 Task: Find connections with filter location Torhout with filter topic #lawyerswith filter profile language Spanish with filter current company Sony Pictures Networks India with filter school MIT School of Distance Education with filter industry Sound Recording with filter service category Telecommunications with filter keywords title Customer Service
Action: Mouse moved to (603, 112)
Screenshot: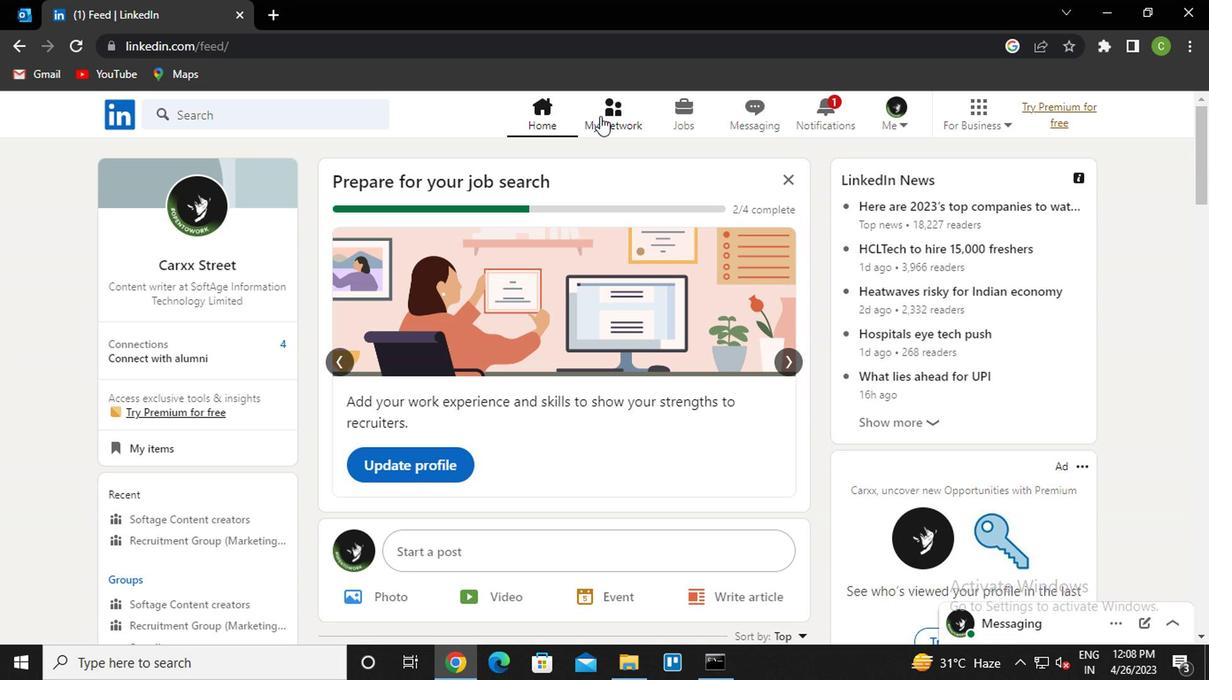 
Action: Mouse pressed left at (603, 112)
Screenshot: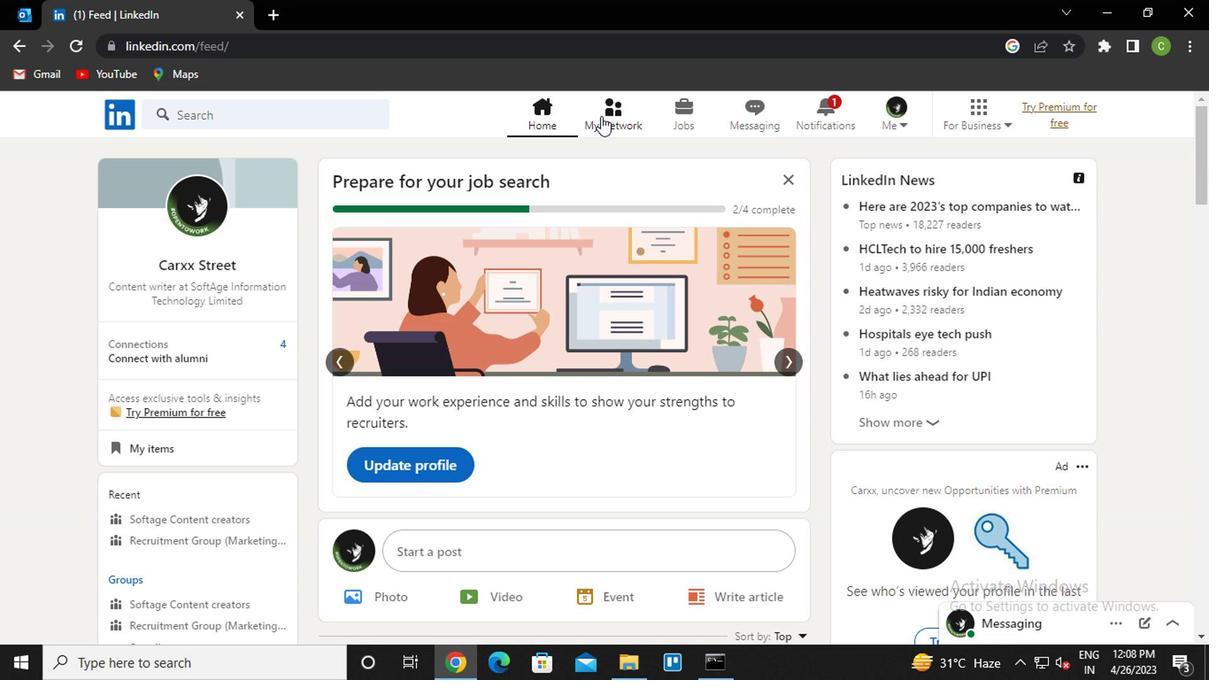 
Action: Mouse moved to (280, 220)
Screenshot: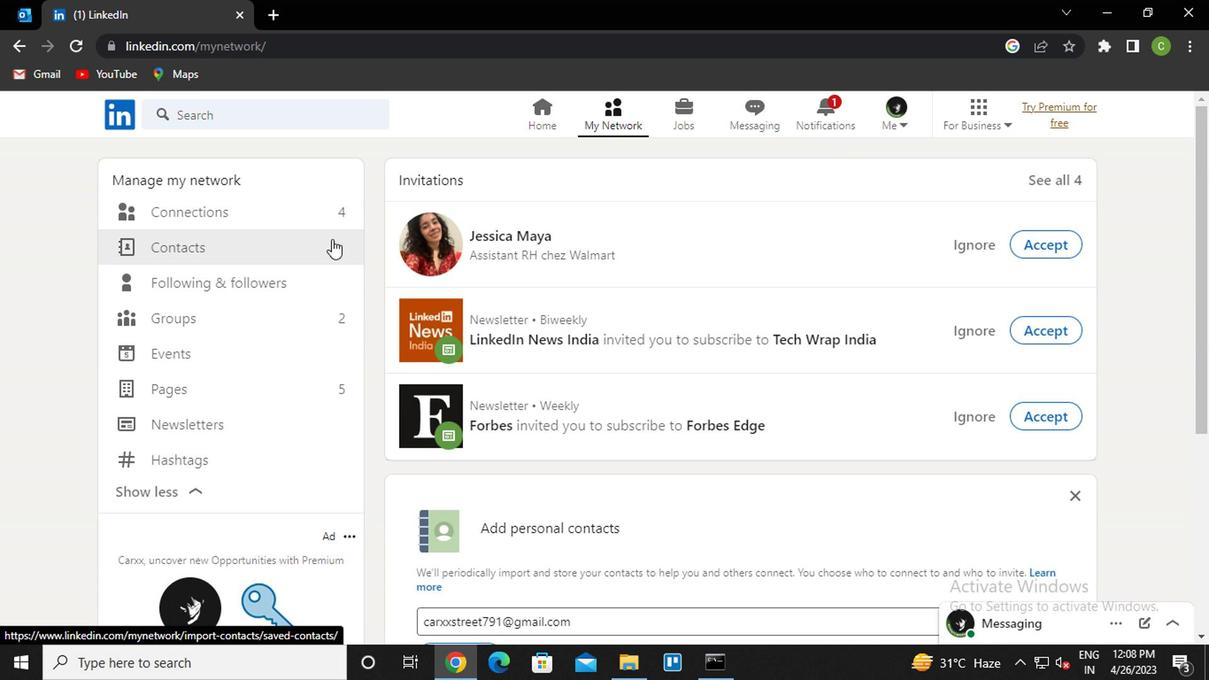 
Action: Mouse pressed left at (280, 220)
Screenshot: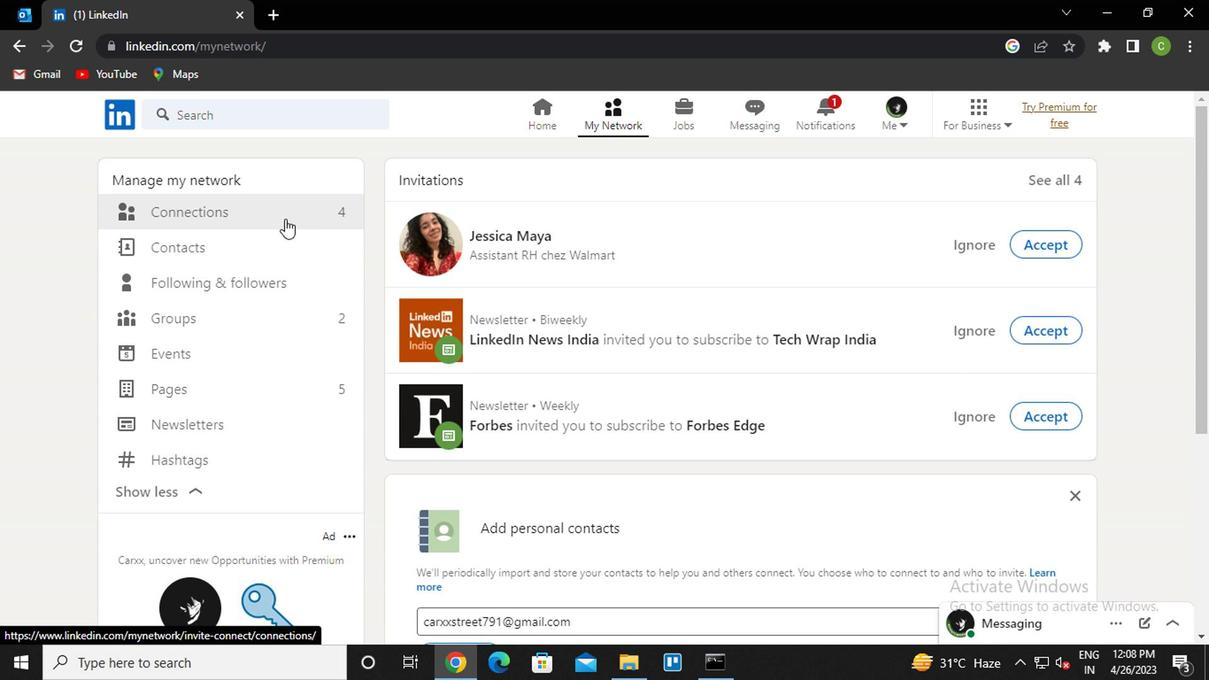 
Action: Mouse moved to (737, 221)
Screenshot: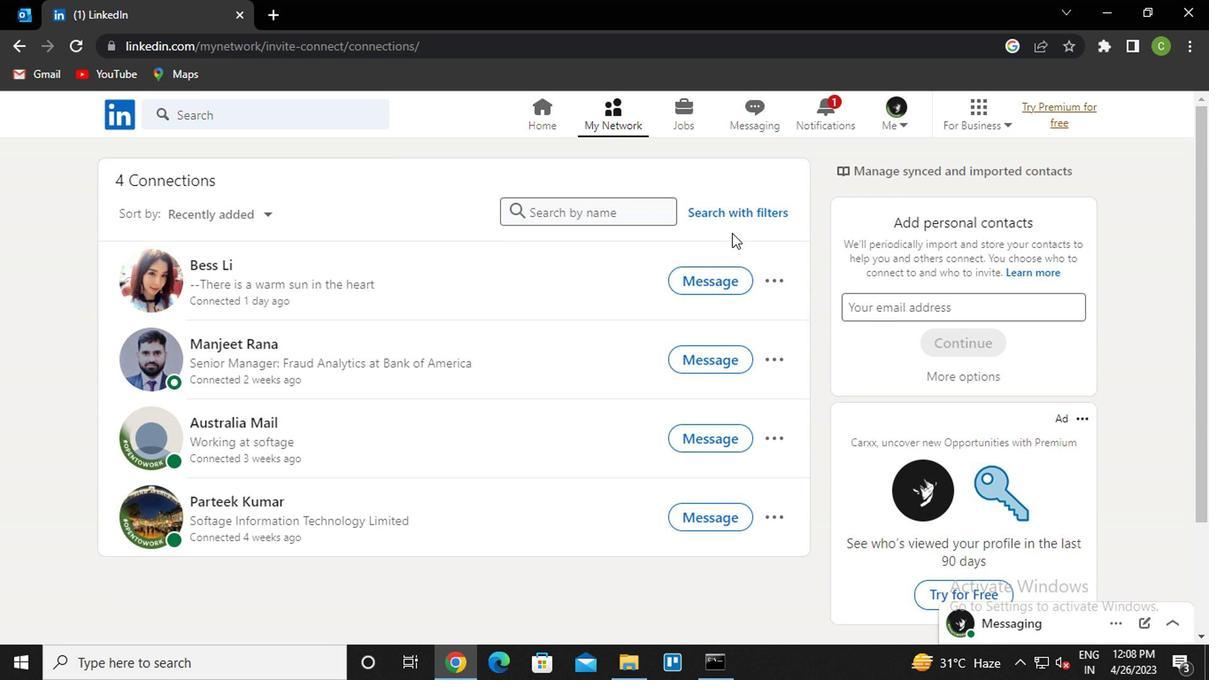 
Action: Mouse pressed left at (737, 221)
Screenshot: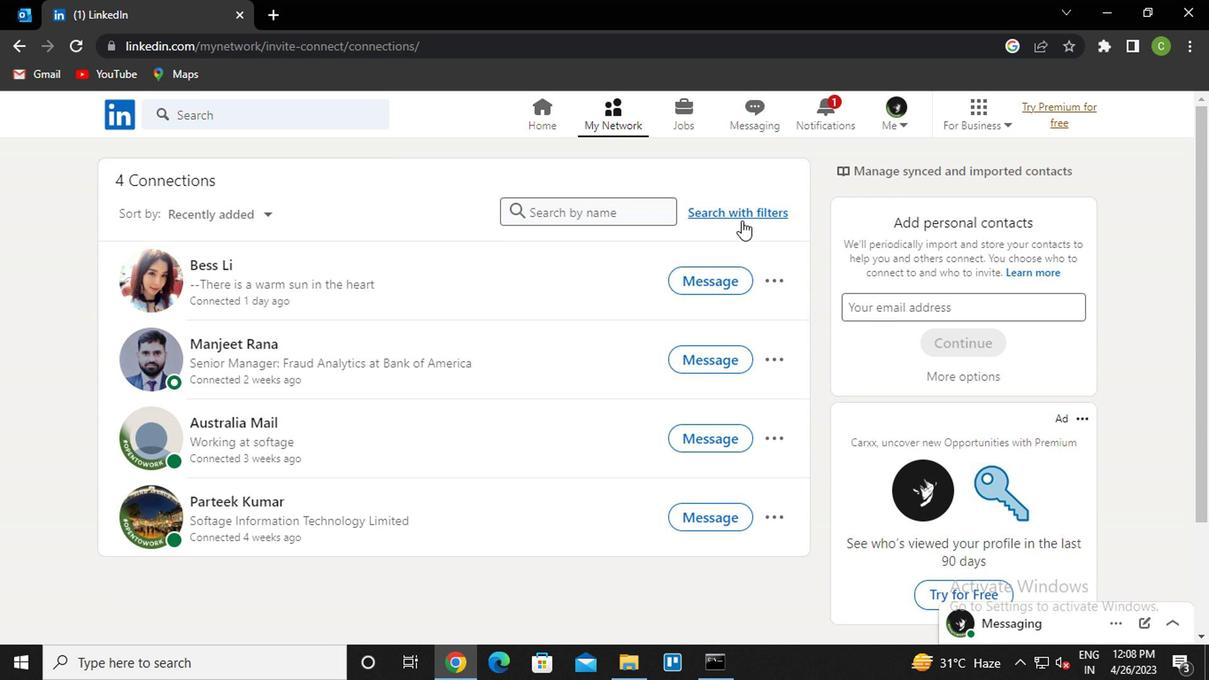 
Action: Mouse moved to (592, 170)
Screenshot: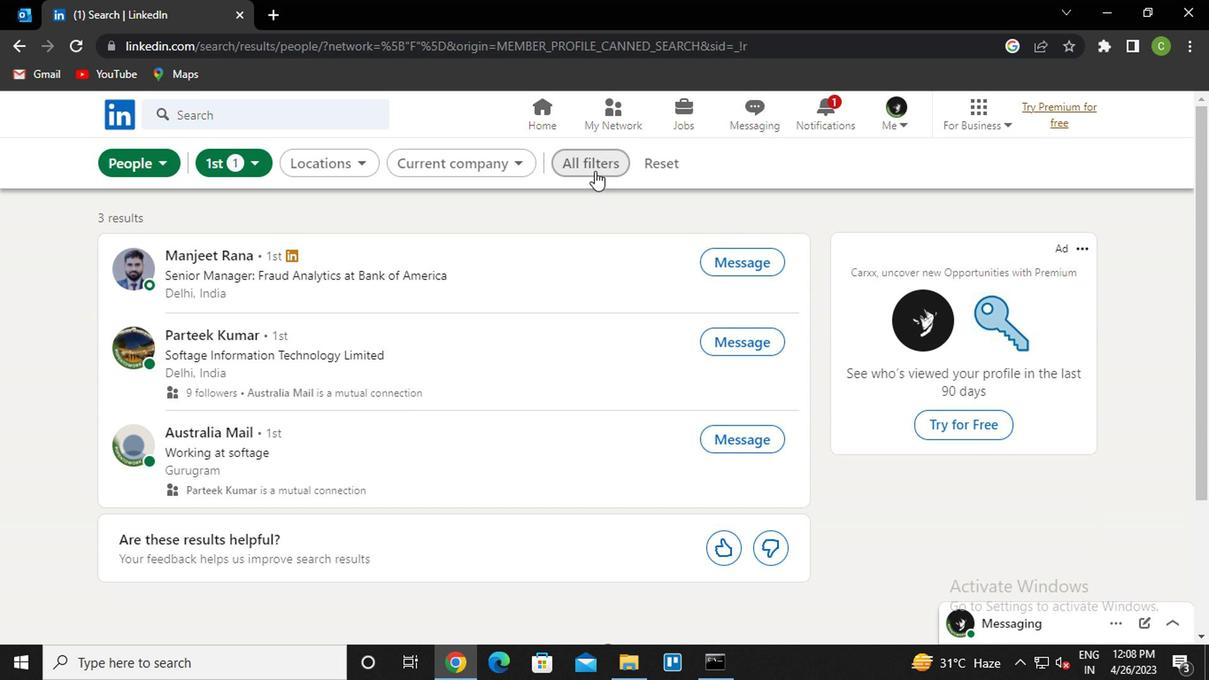 
Action: Mouse pressed left at (592, 170)
Screenshot: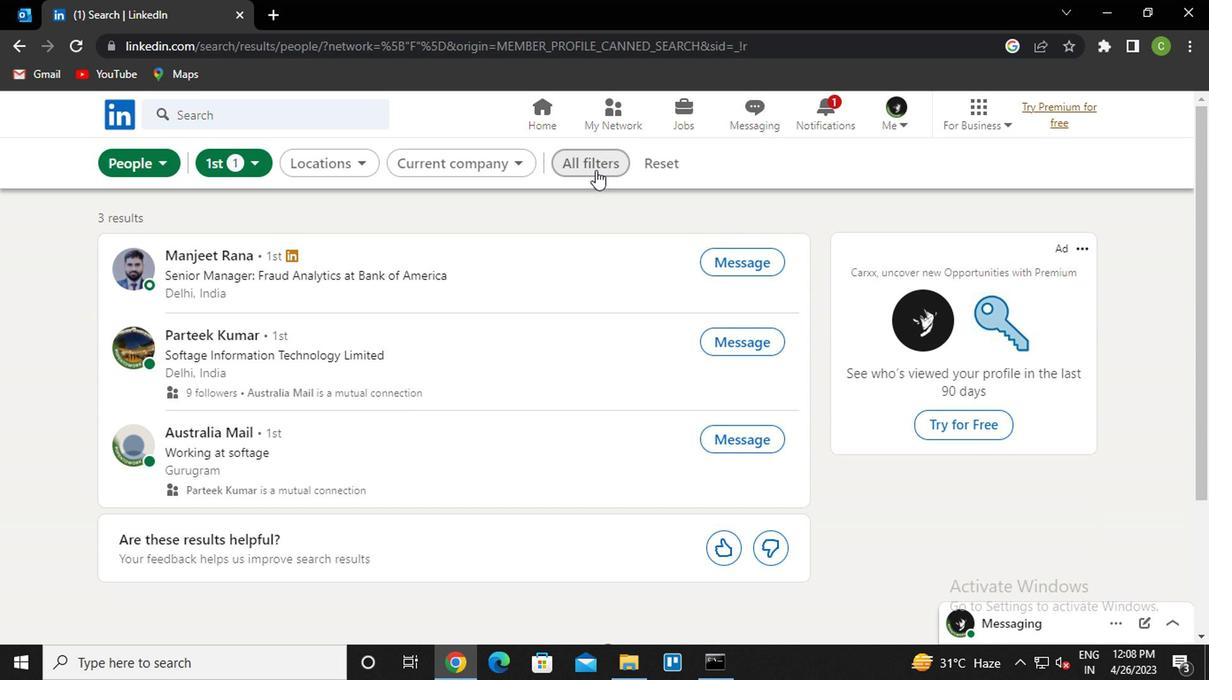 
Action: Mouse moved to (944, 371)
Screenshot: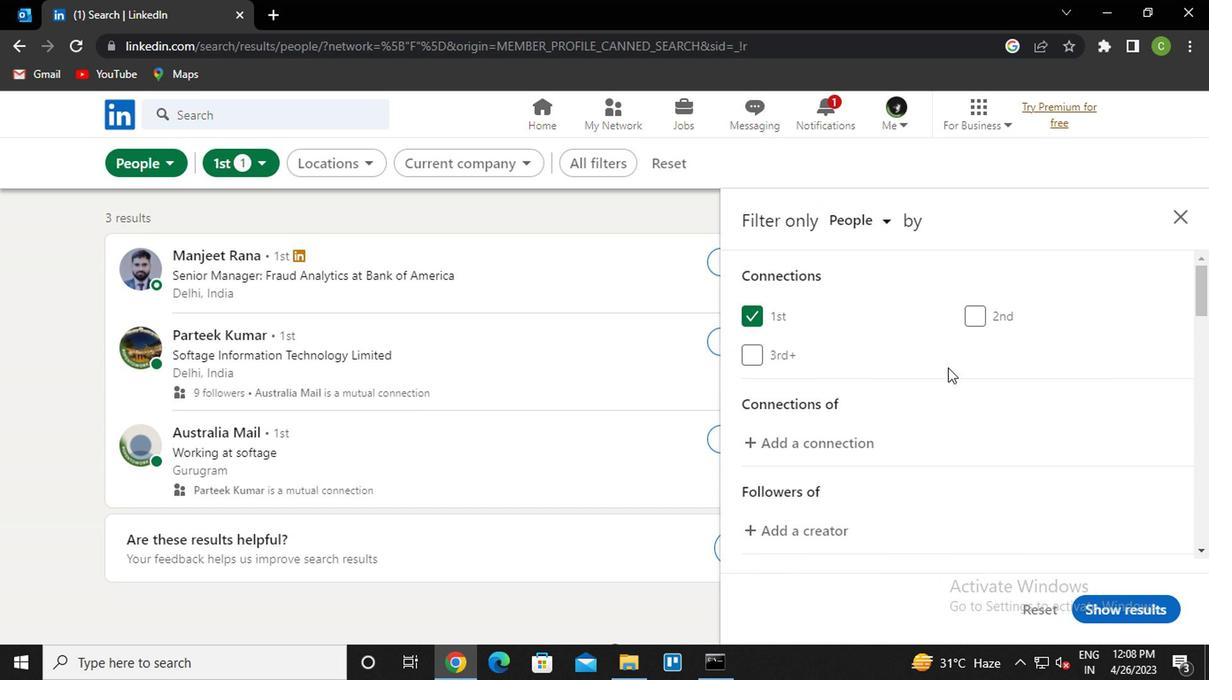 
Action: Mouse scrolled (944, 370) with delta (0, 0)
Screenshot: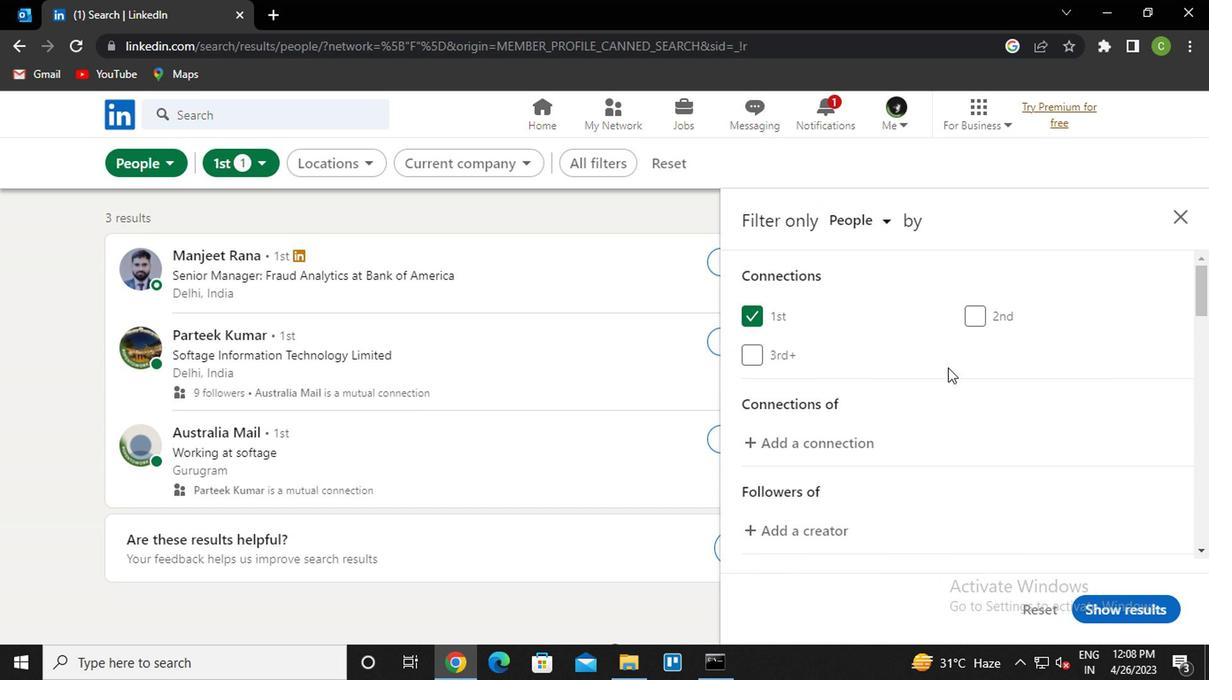 
Action: Mouse scrolled (944, 370) with delta (0, 0)
Screenshot: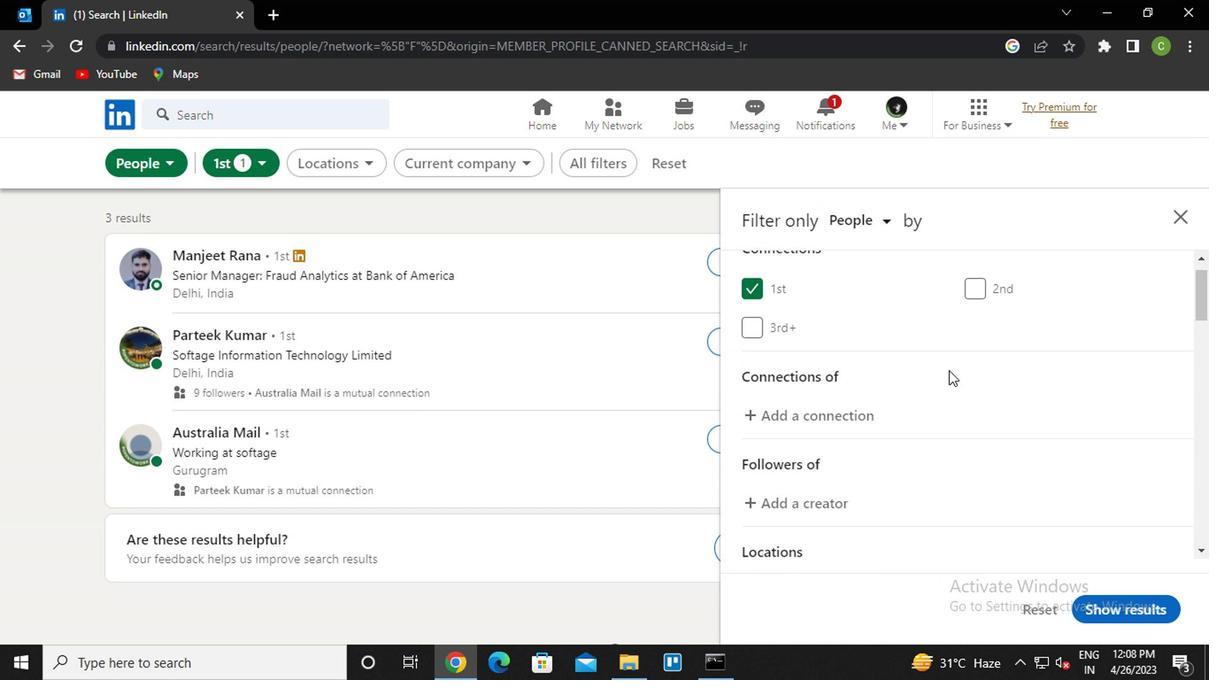
Action: Mouse moved to (1017, 519)
Screenshot: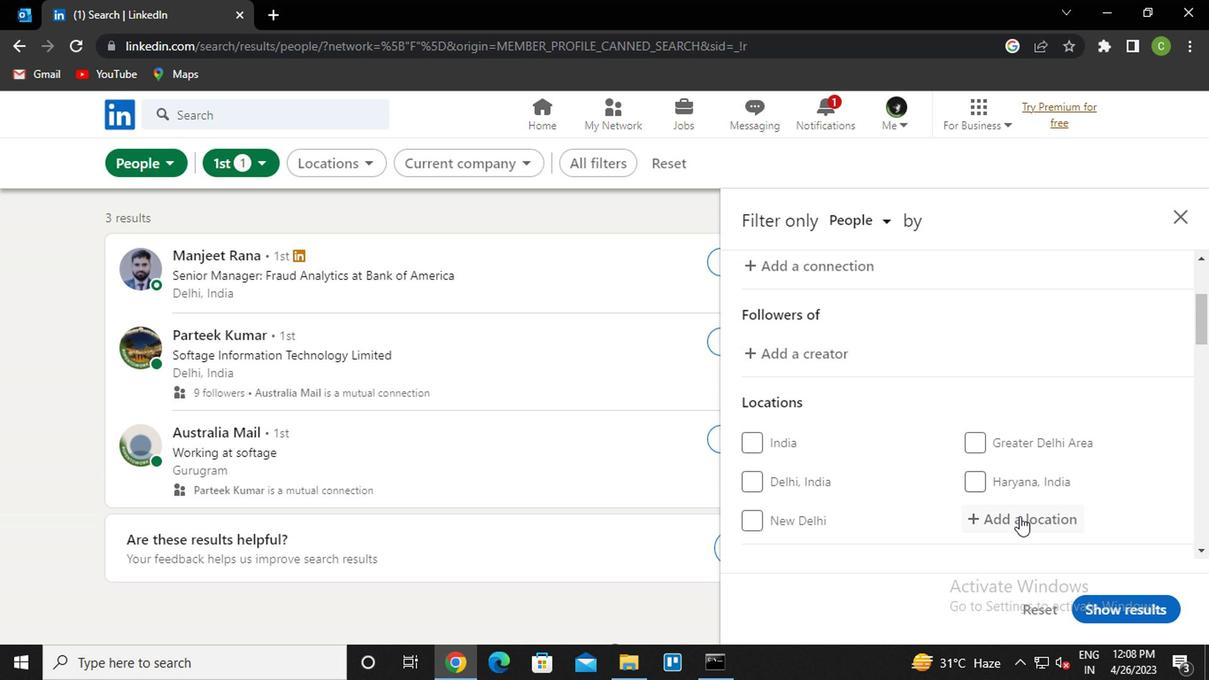 
Action: Mouse pressed left at (1017, 519)
Screenshot: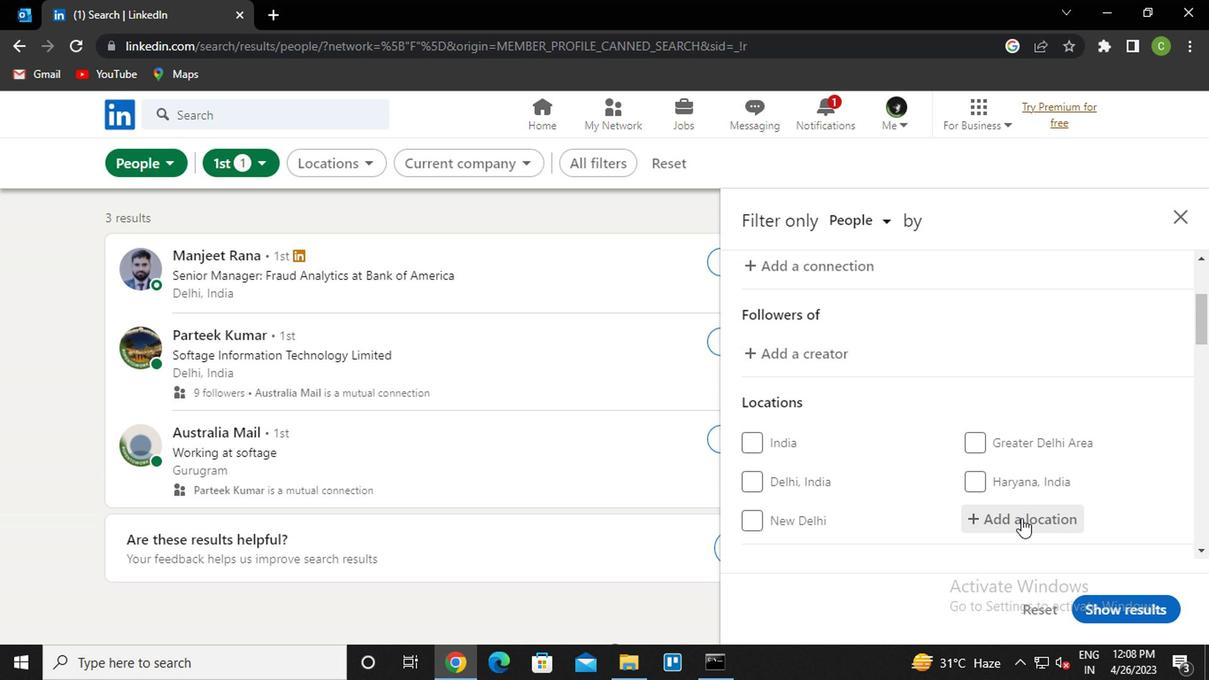 
Action: Key pressed <Key.caps_lock>t<Key.caps_lock>orhout<Key.down><Key.enter>
Screenshot: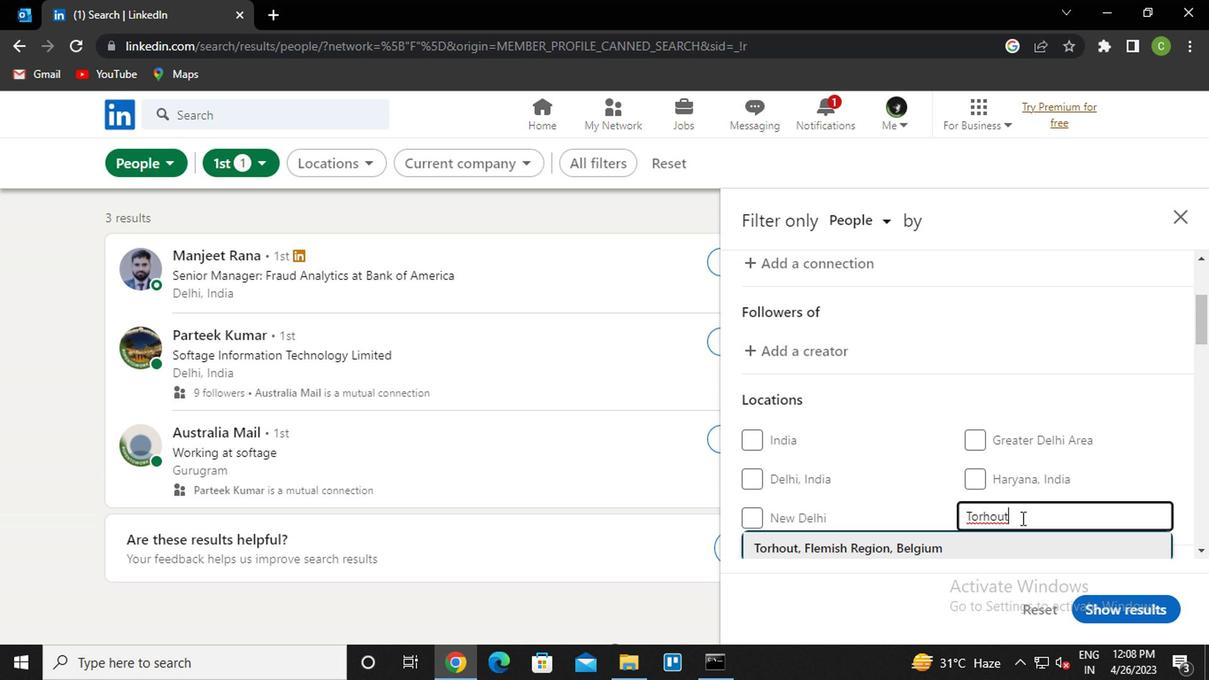 
Action: Mouse moved to (1015, 523)
Screenshot: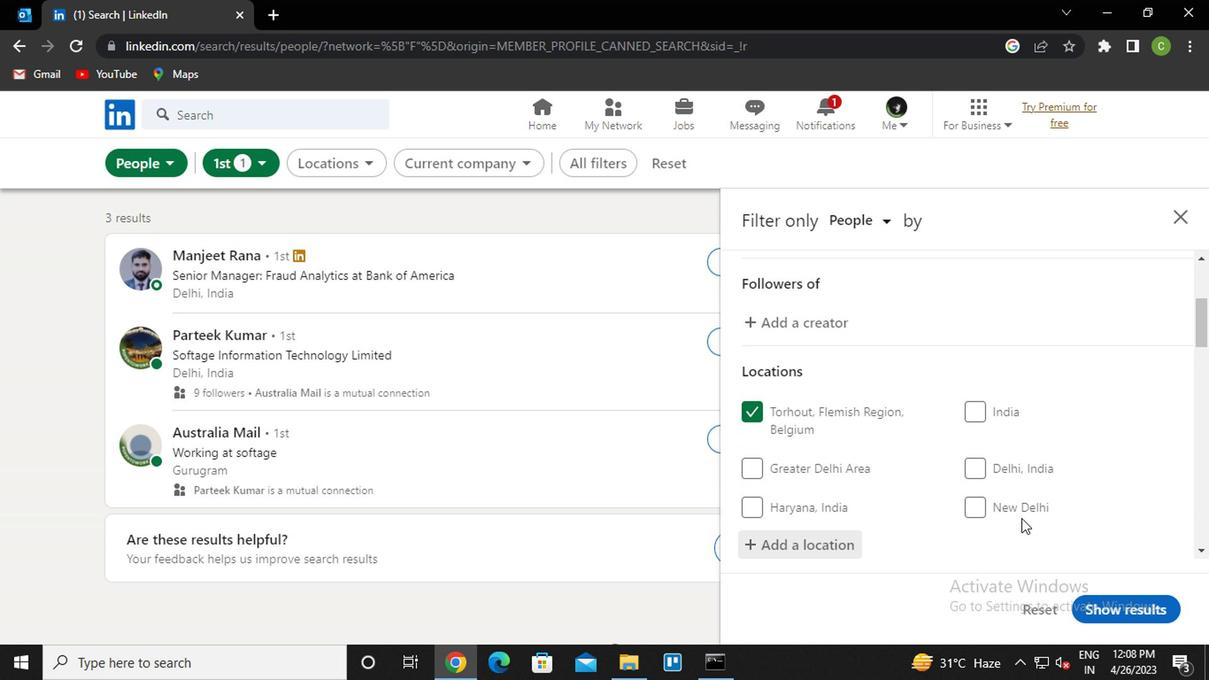 
Action: Mouse scrolled (1015, 523) with delta (0, 0)
Screenshot: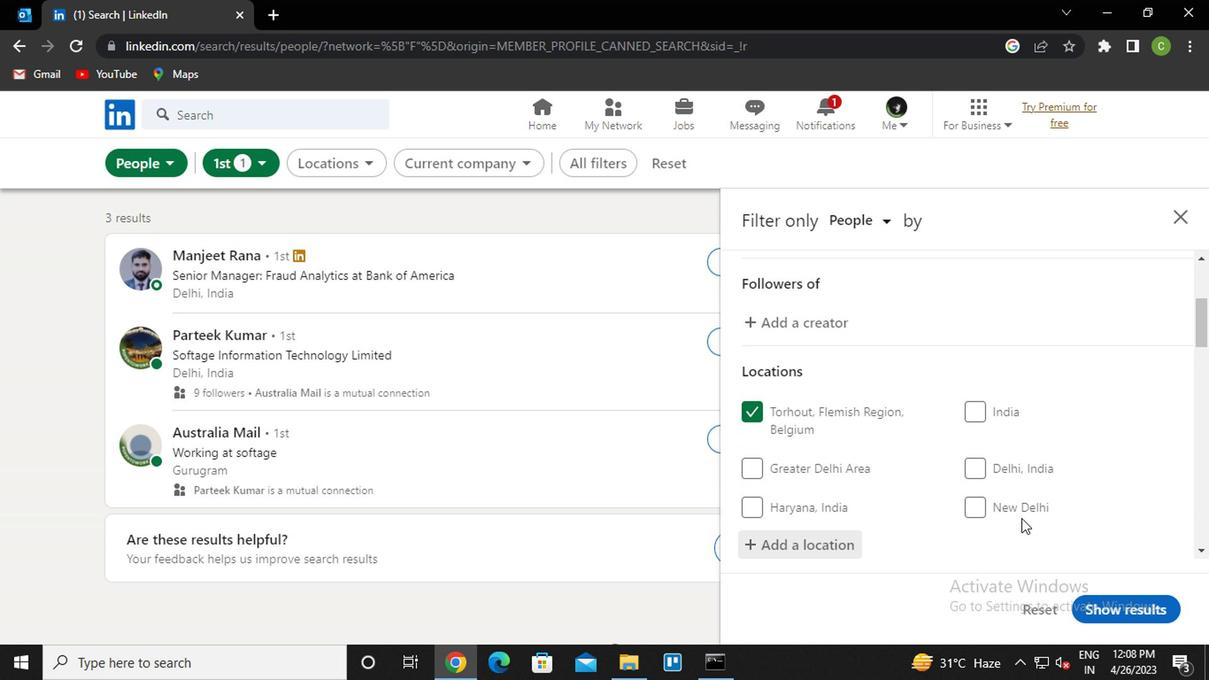 
Action: Mouse moved to (1010, 525)
Screenshot: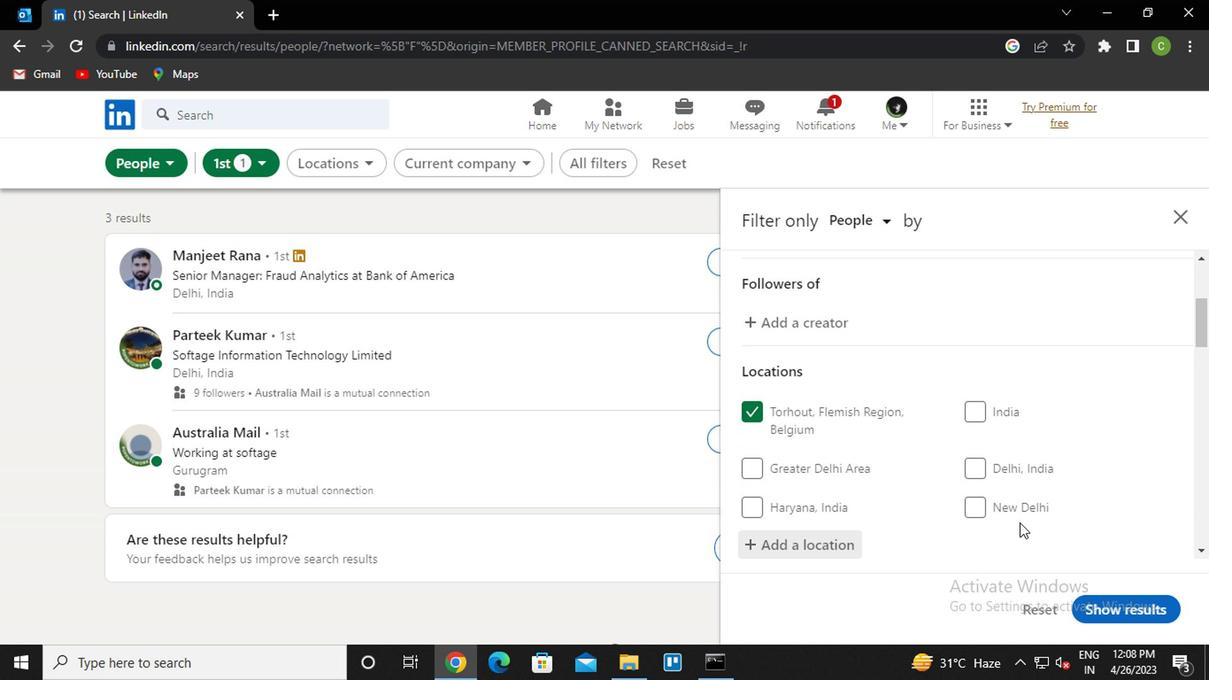 
Action: Mouse scrolled (1010, 525) with delta (0, 0)
Screenshot: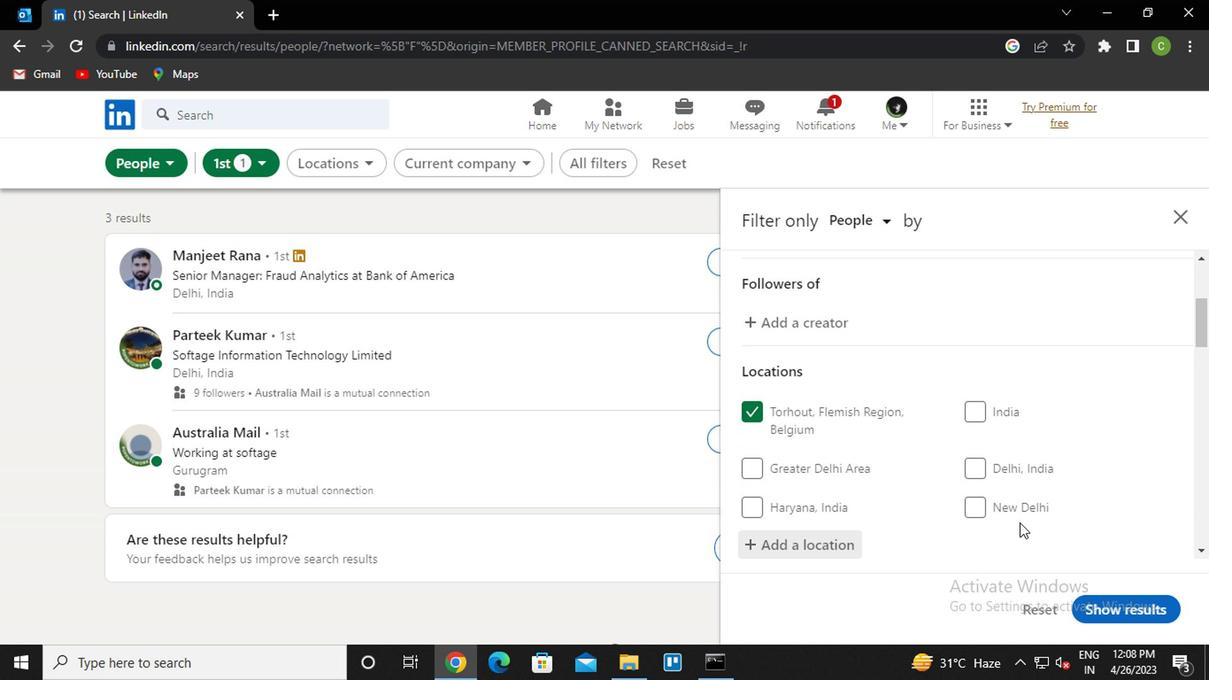 
Action: Mouse moved to (942, 487)
Screenshot: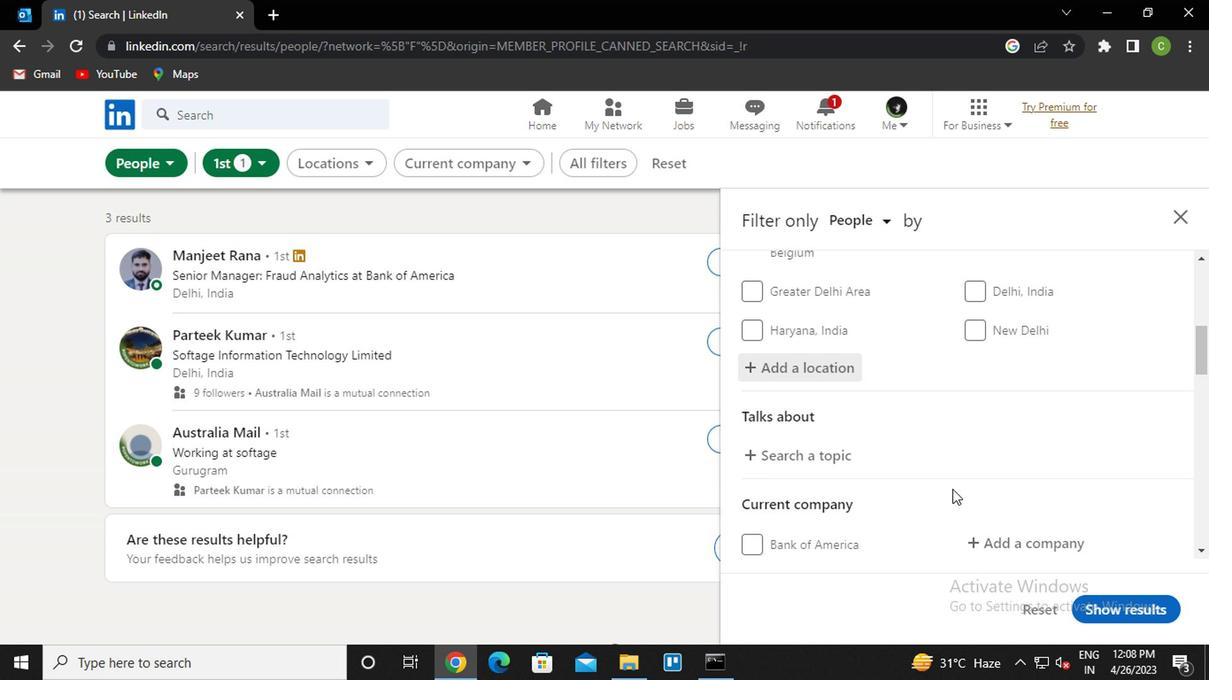 
Action: Mouse scrolled (942, 486) with delta (0, 0)
Screenshot: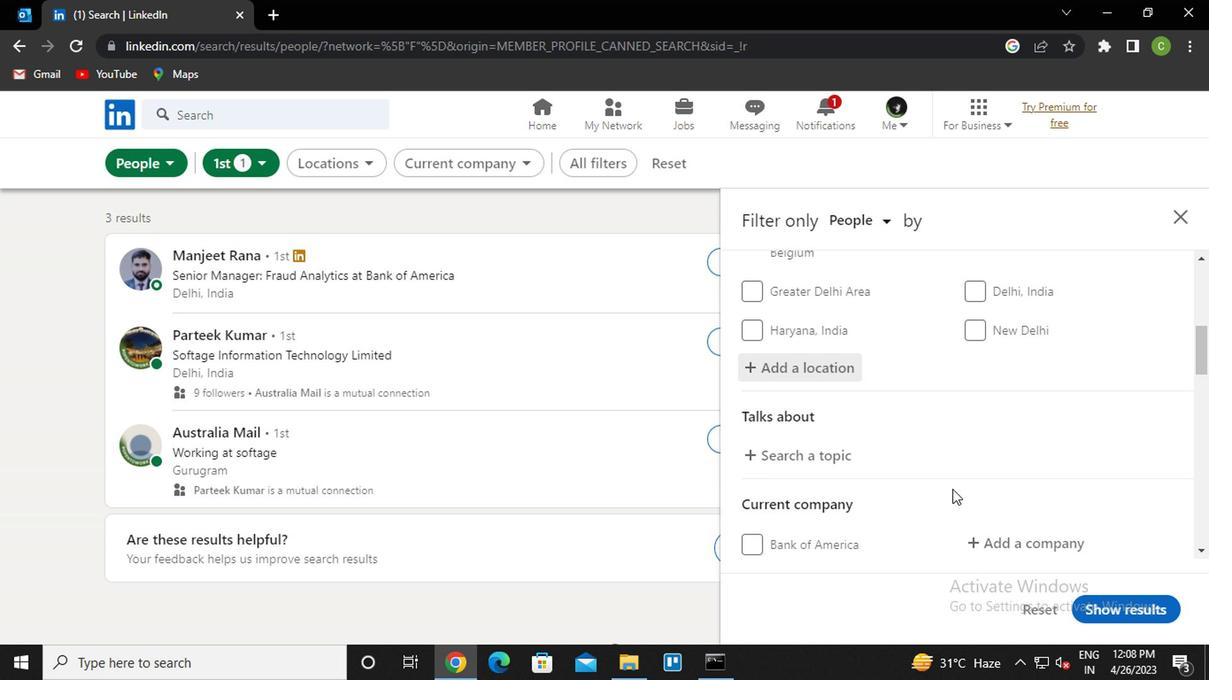 
Action: Mouse moved to (789, 371)
Screenshot: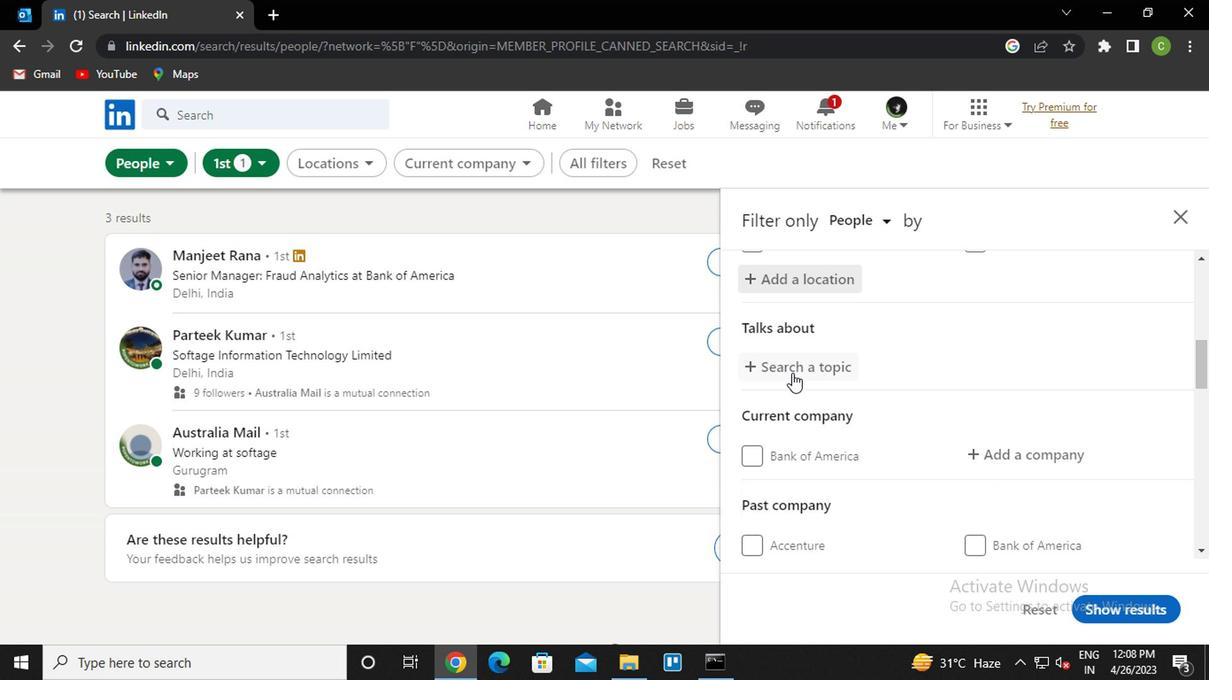 
Action: Mouse pressed left at (789, 371)
Screenshot: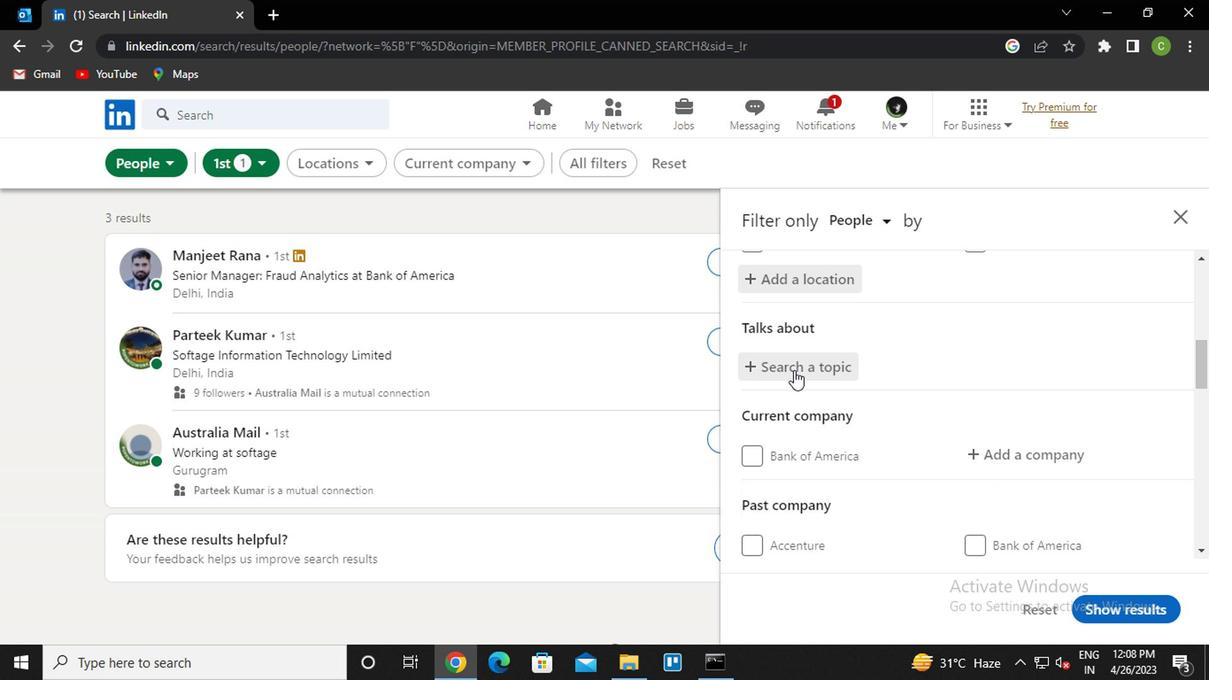 
Action: Key pressed <Key.caps_lock>l<Key.caps_lock>awyers<Key.down><Key.enter>
Screenshot: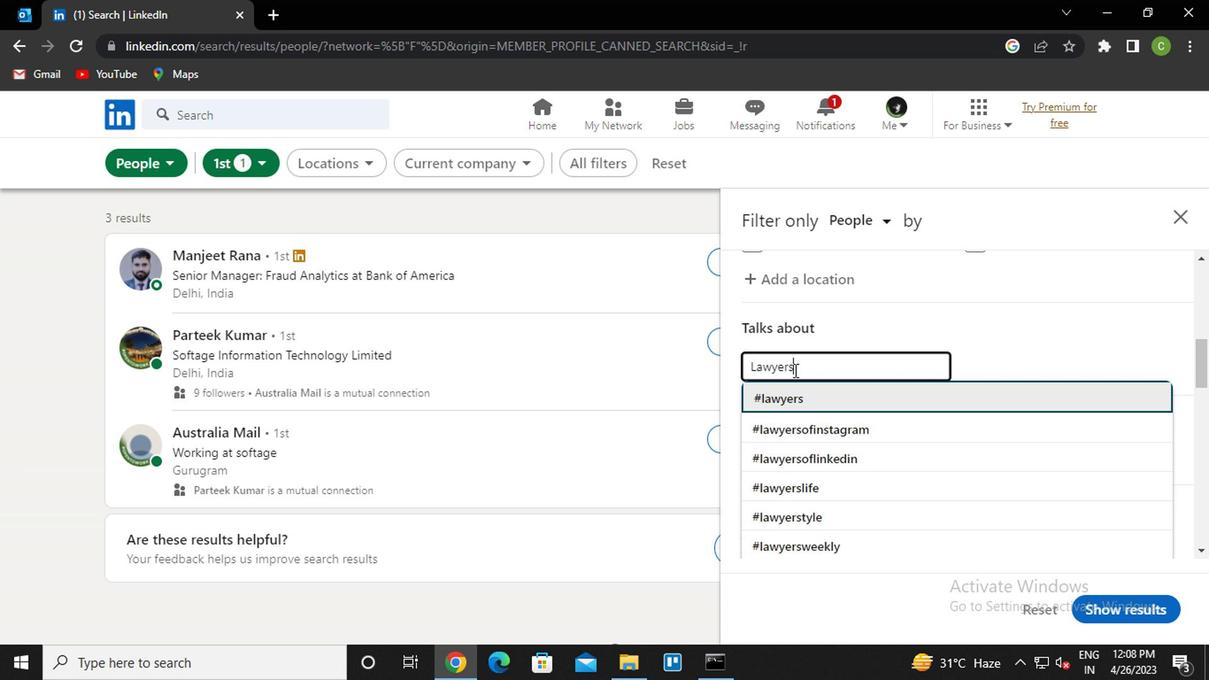 
Action: Mouse moved to (1034, 336)
Screenshot: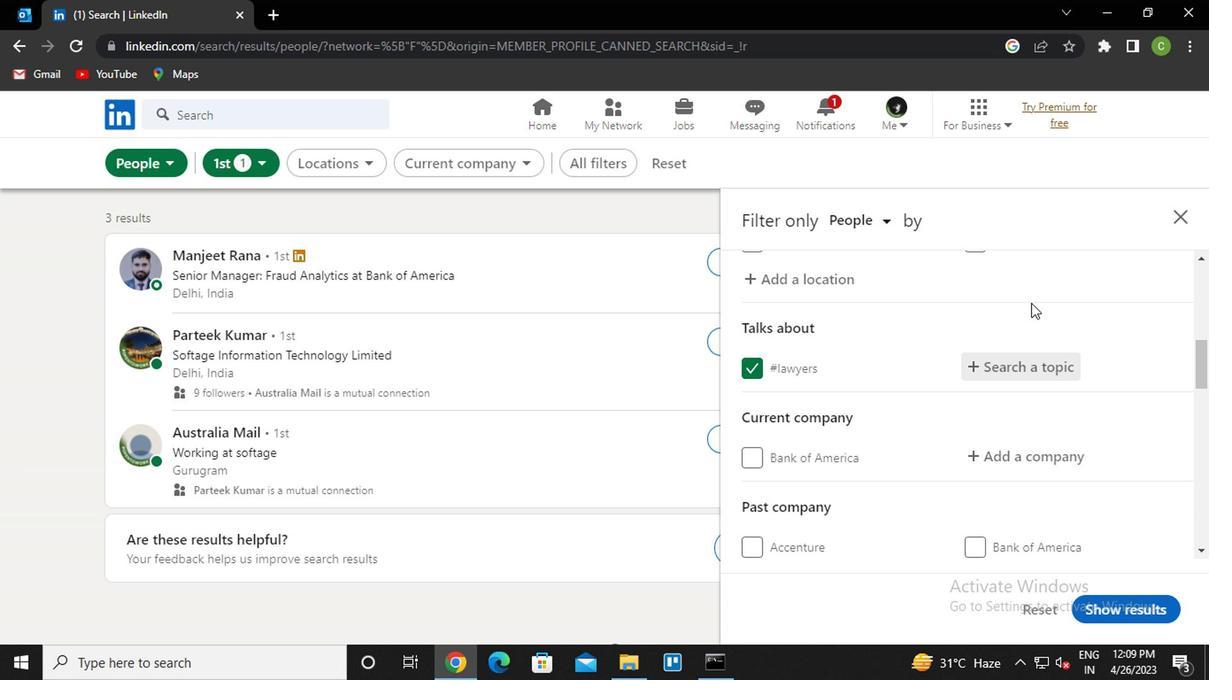 
Action: Mouse scrolled (1034, 336) with delta (0, 0)
Screenshot: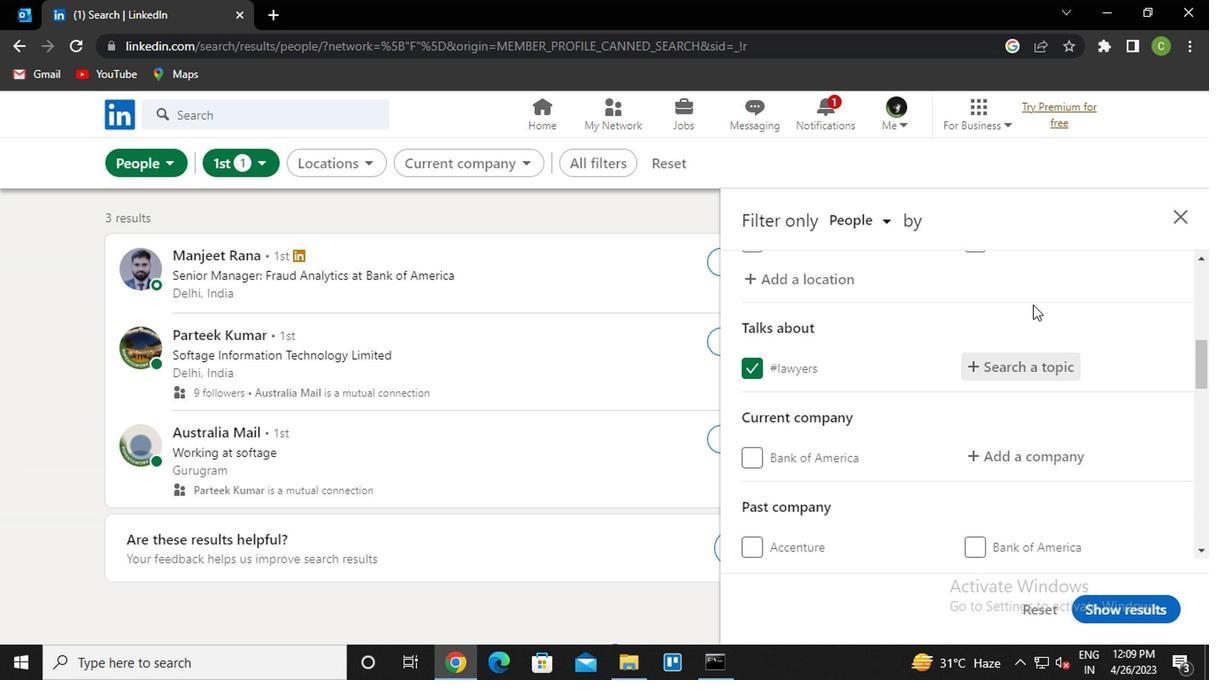 
Action: Mouse moved to (1024, 372)
Screenshot: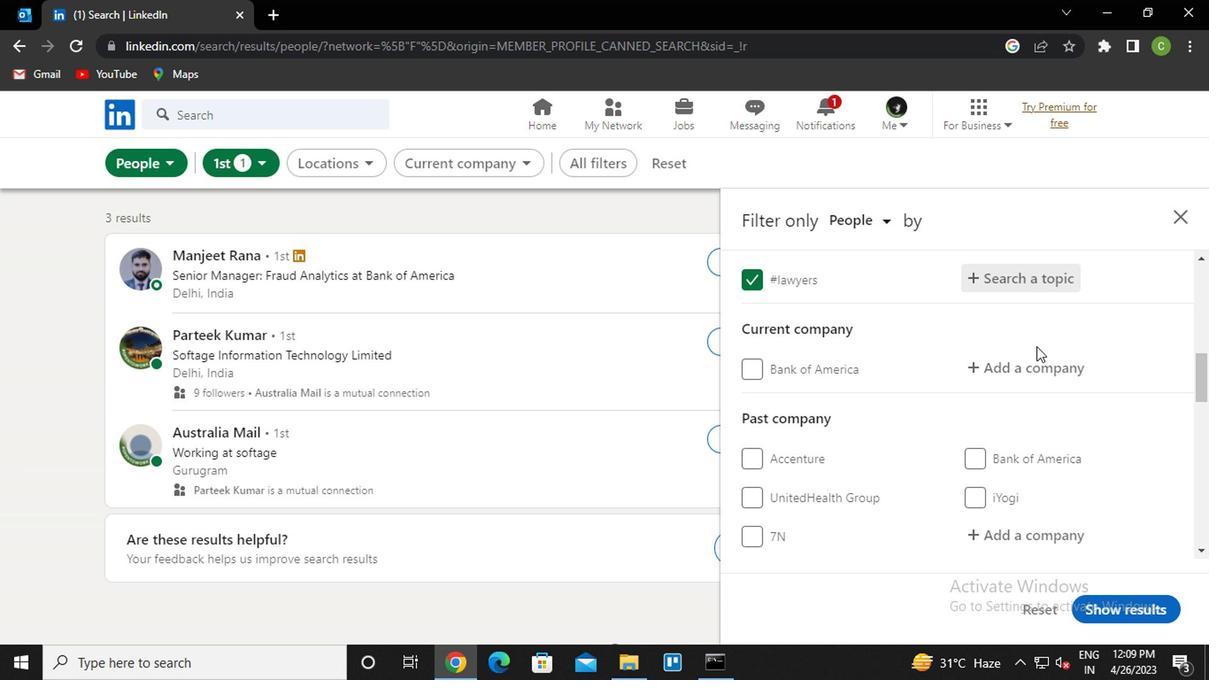 
Action: Mouse pressed left at (1024, 372)
Screenshot: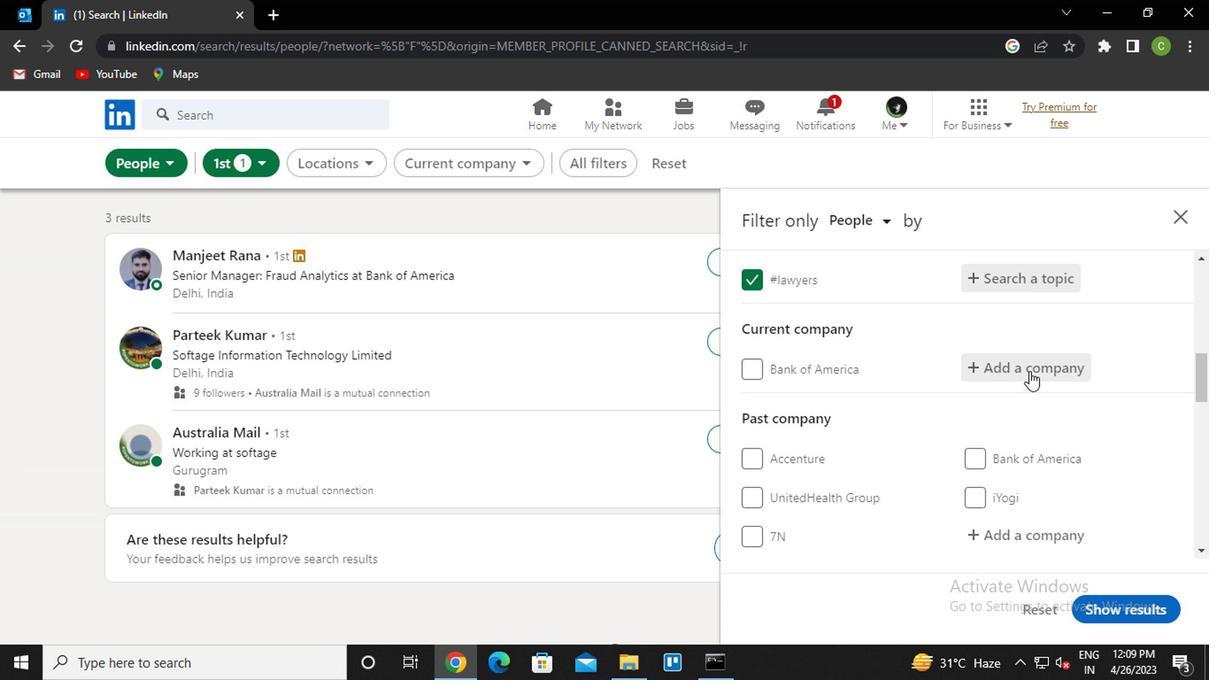 
Action: Key pressed <Key.caps_lock>s<Key.caps_lock>ony<Key.space><Key.caps_lock>p<Key.caps_lock>ic<Key.down><Key.down><Key.enter>
Screenshot: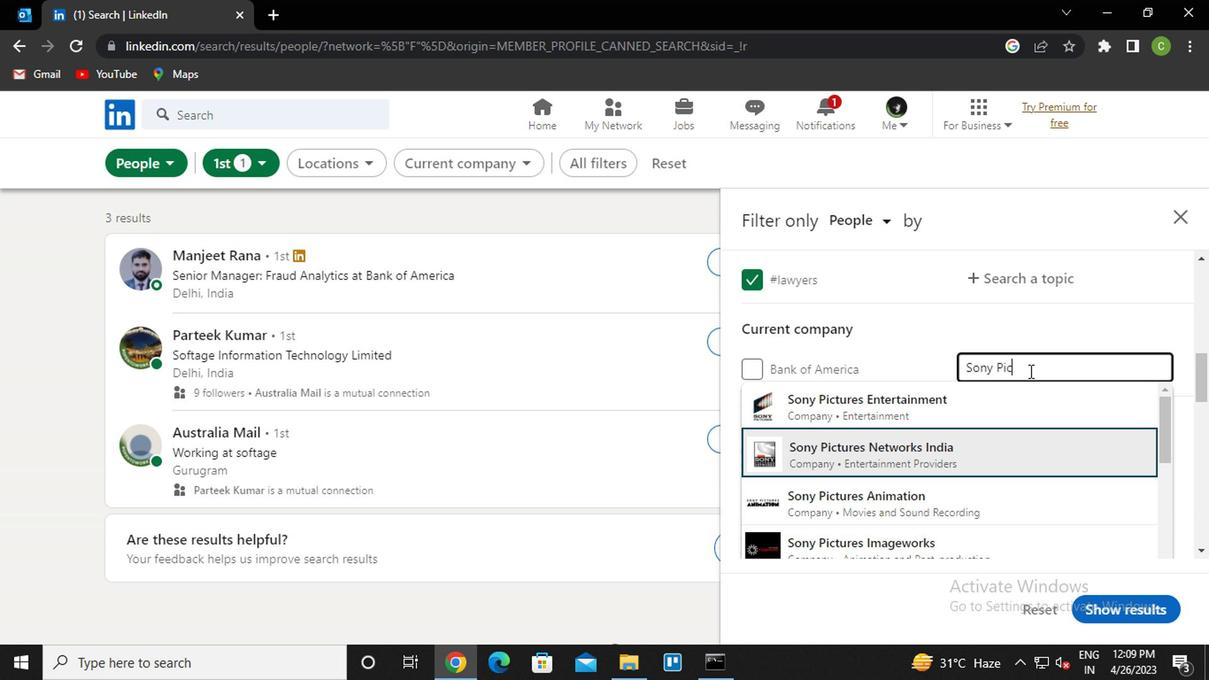 
Action: Mouse moved to (1064, 405)
Screenshot: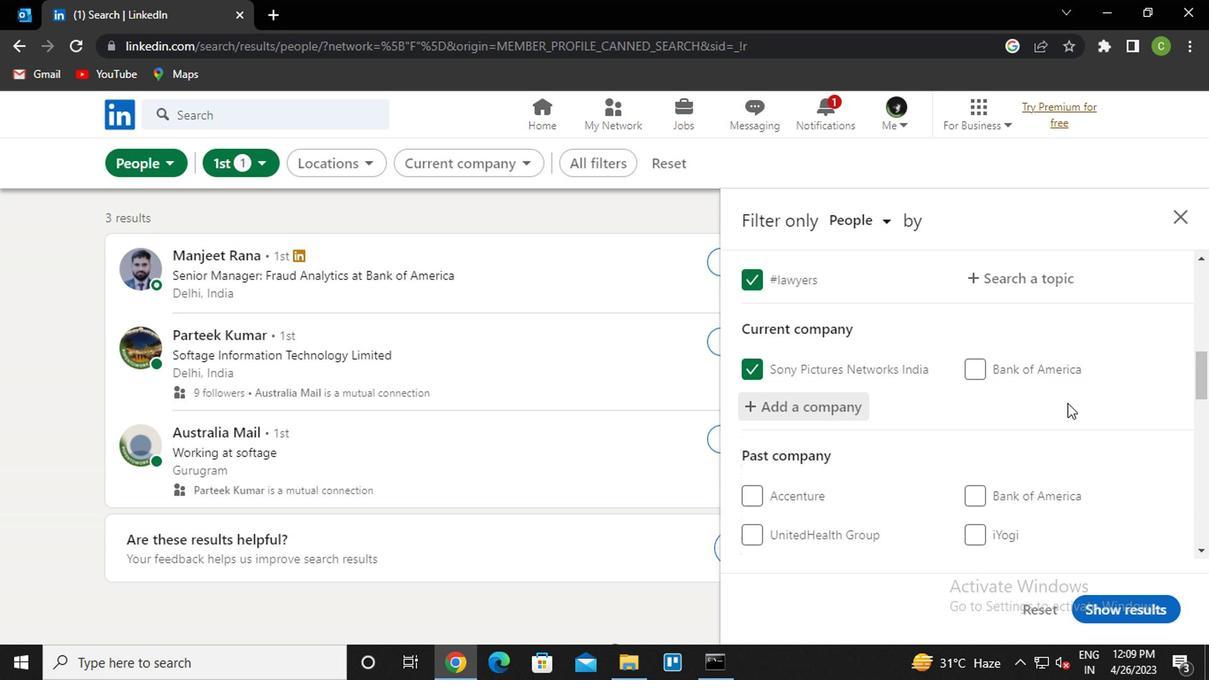 
Action: Mouse scrolled (1064, 404) with delta (0, -1)
Screenshot: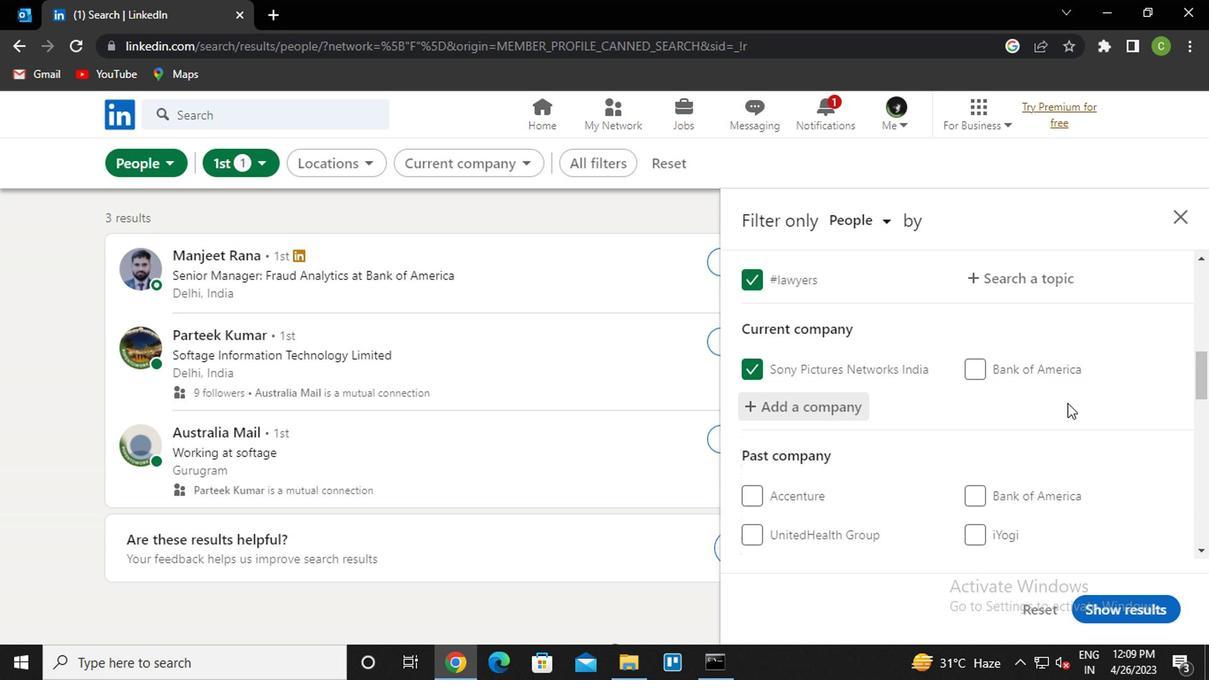 
Action: Mouse scrolled (1064, 404) with delta (0, -1)
Screenshot: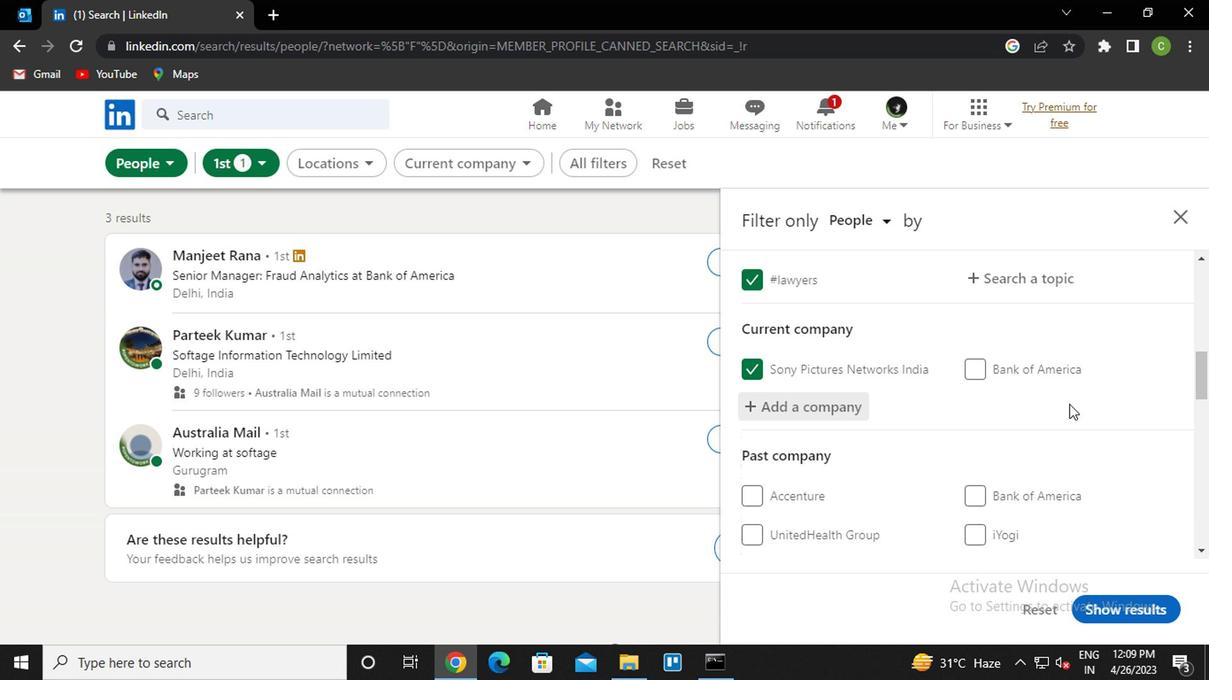 
Action: Mouse moved to (1064, 406)
Screenshot: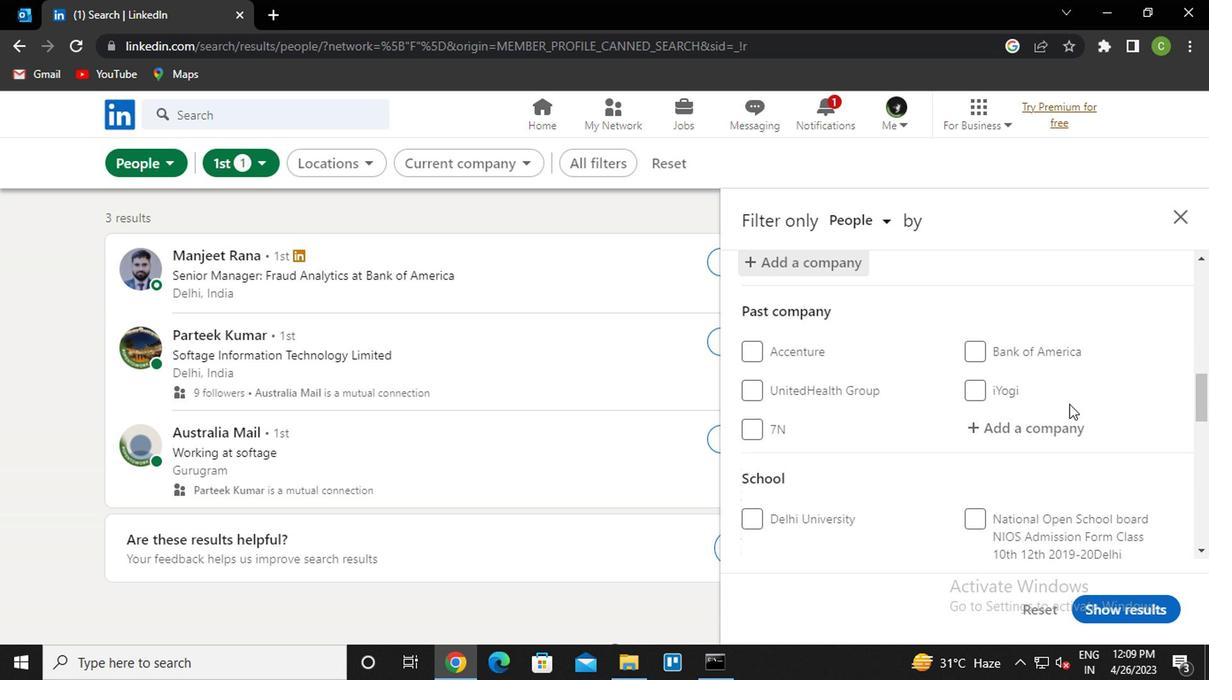 
Action: Mouse scrolled (1064, 405) with delta (0, 0)
Screenshot: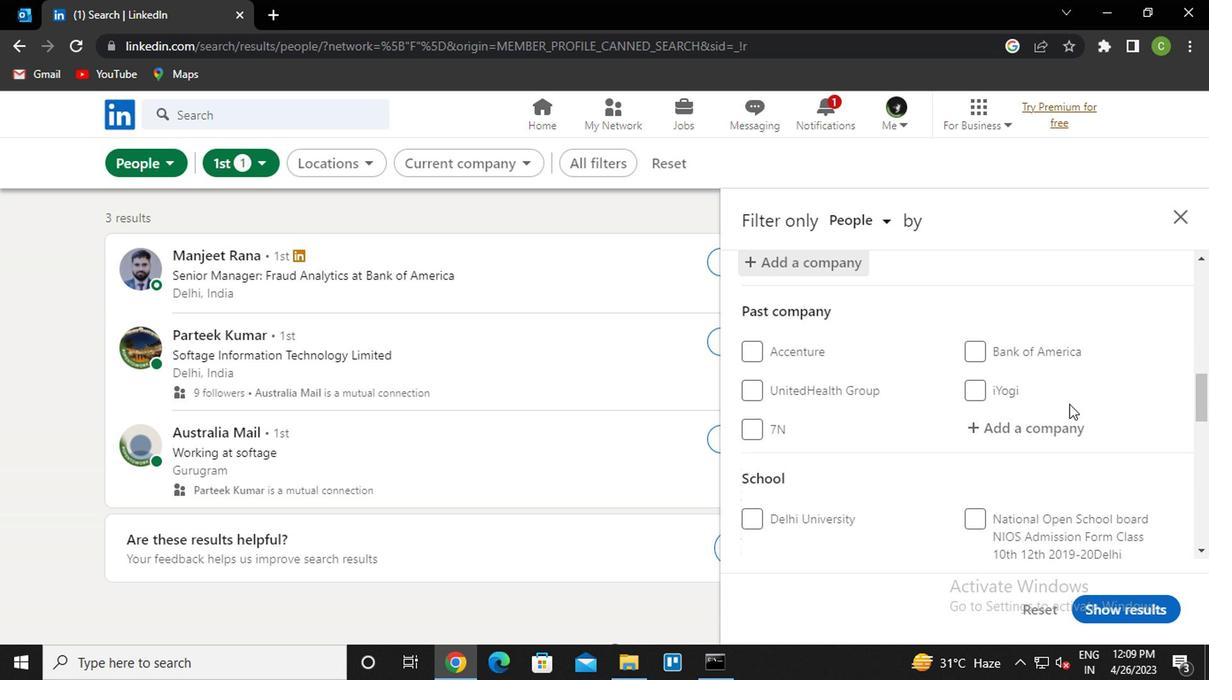 
Action: Mouse moved to (893, 512)
Screenshot: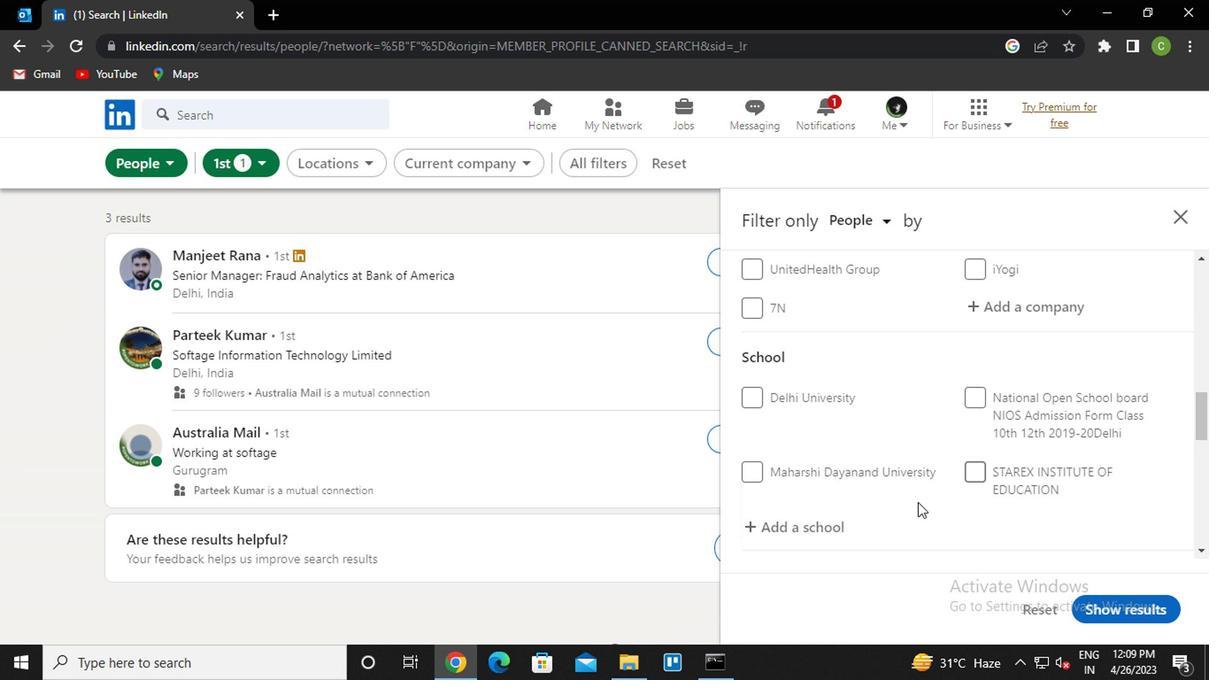 
Action: Mouse scrolled (893, 511) with delta (0, -1)
Screenshot: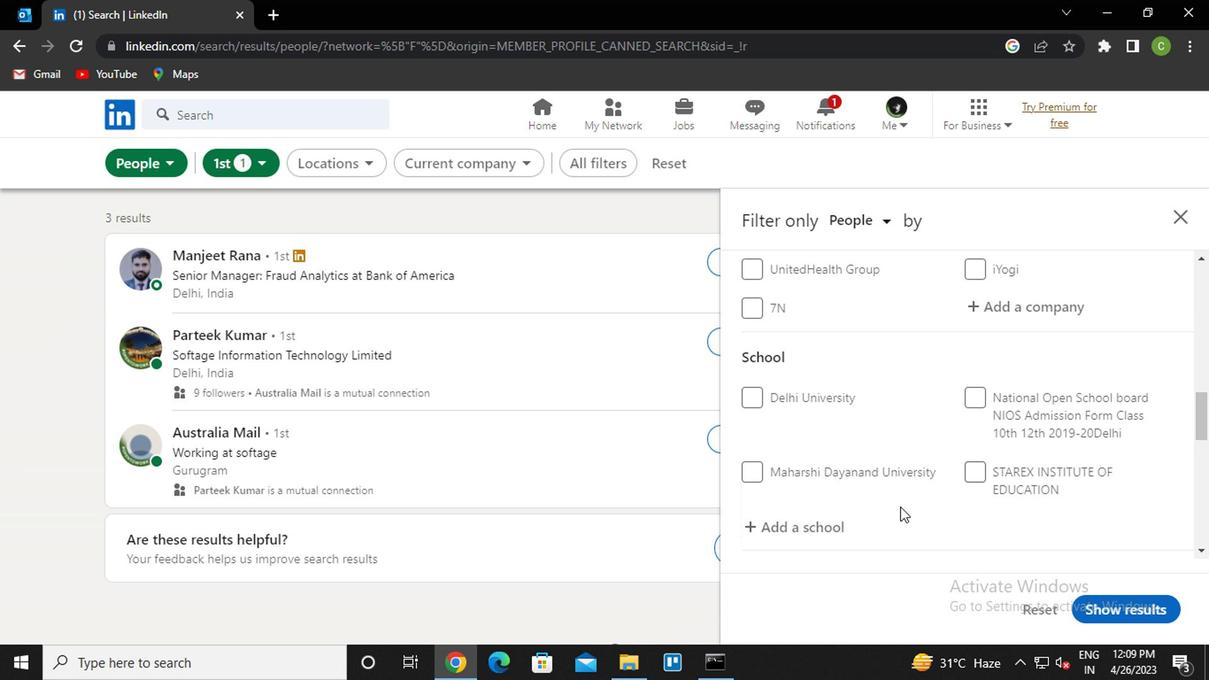 
Action: Mouse moved to (802, 449)
Screenshot: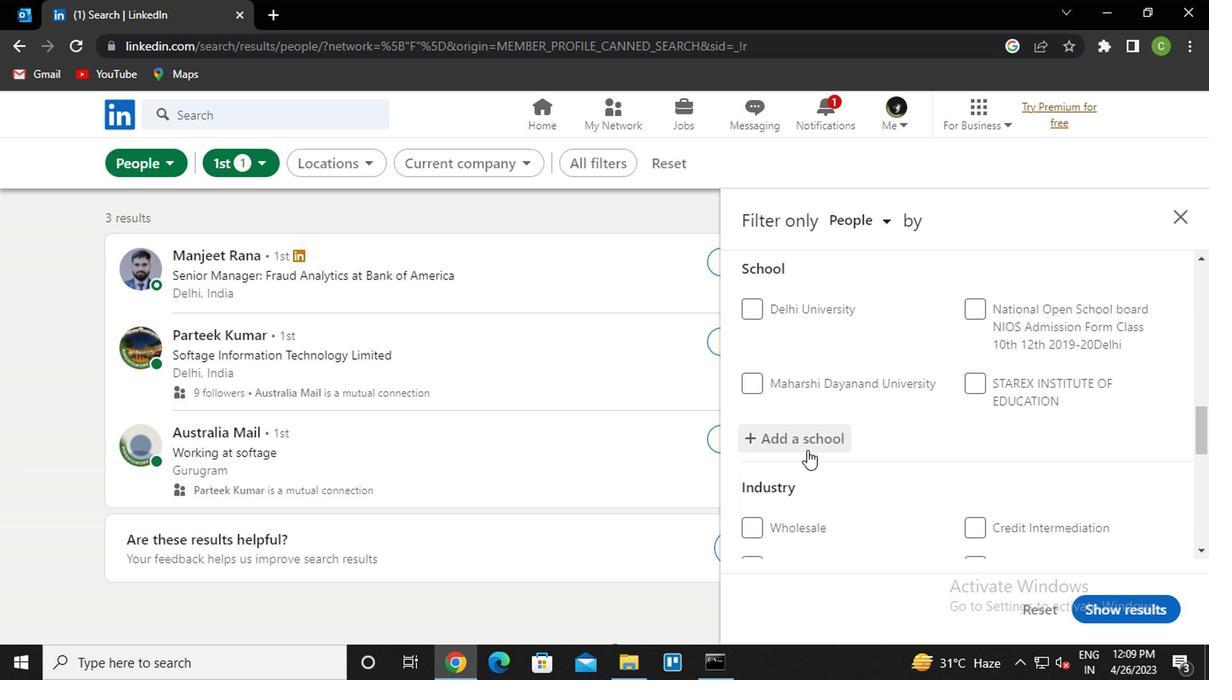 
Action: Mouse pressed left at (802, 449)
Screenshot: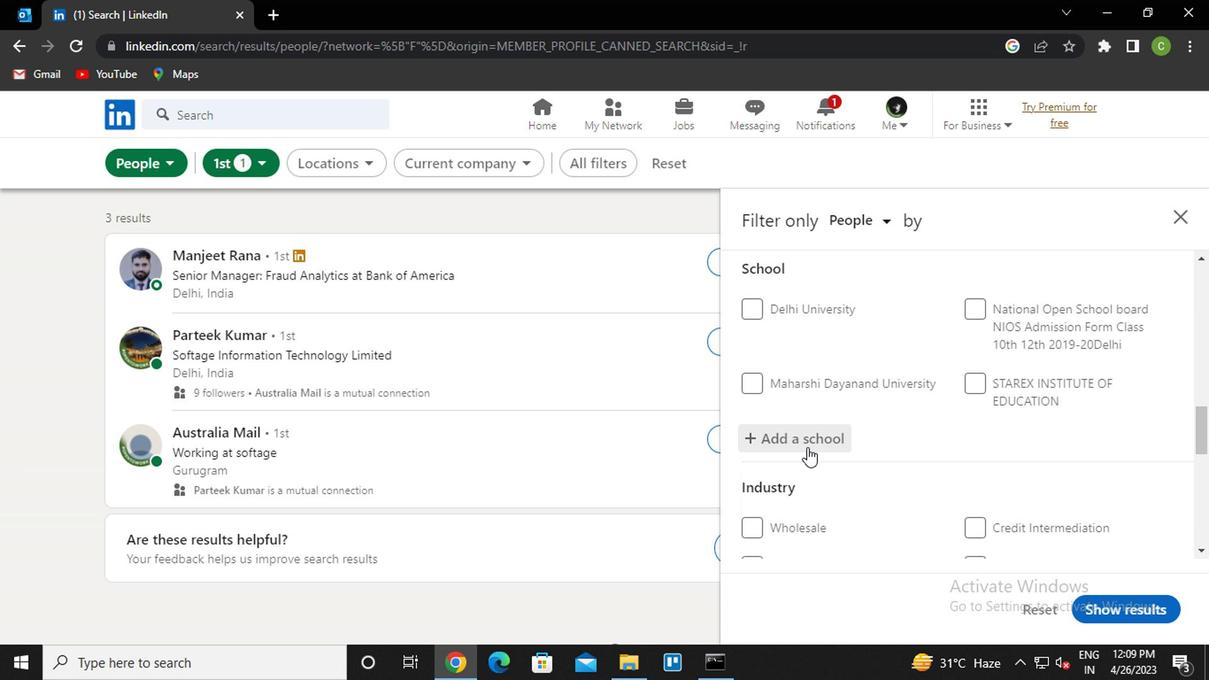
Action: Key pressed <Key.caps_lock>mit<Key.space>school
Screenshot: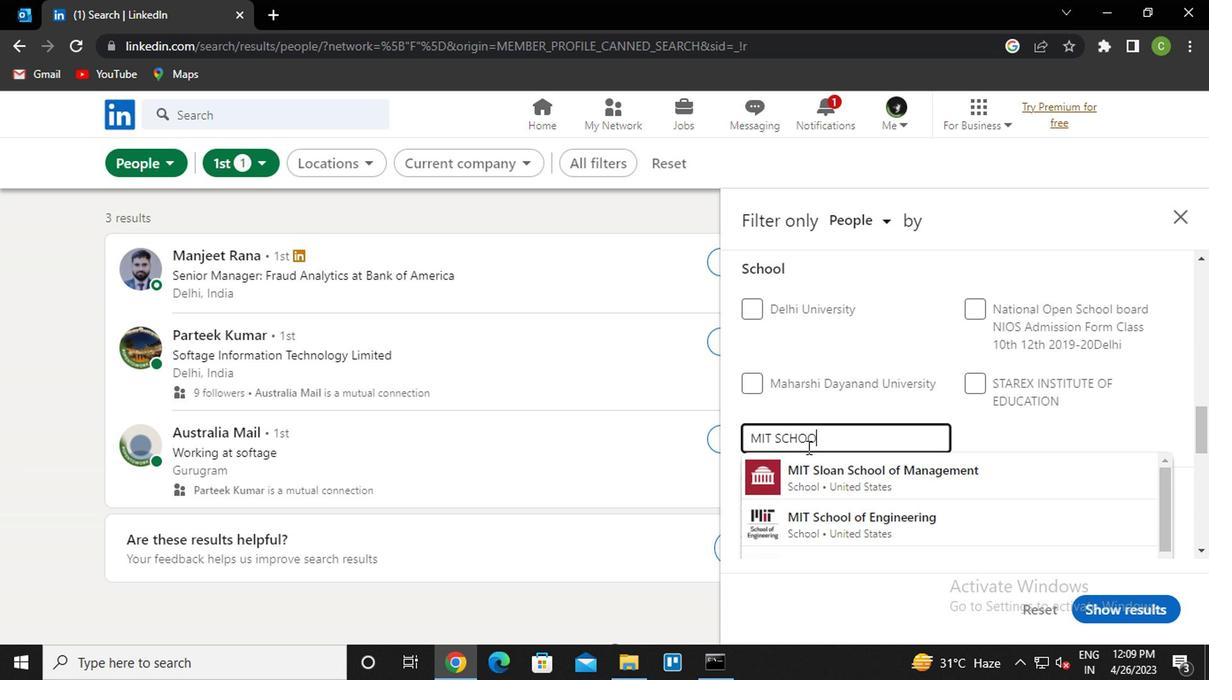 
Action: Mouse moved to (835, 505)
Screenshot: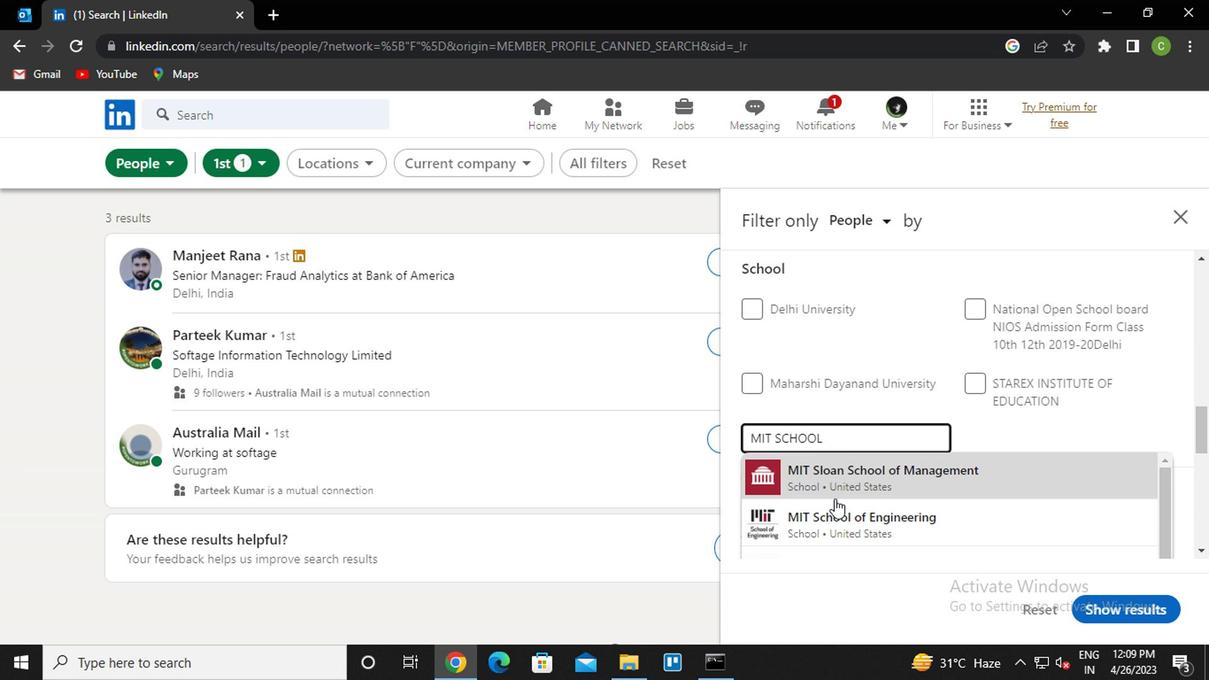 
Action: Mouse scrolled (835, 504) with delta (0, -1)
Screenshot: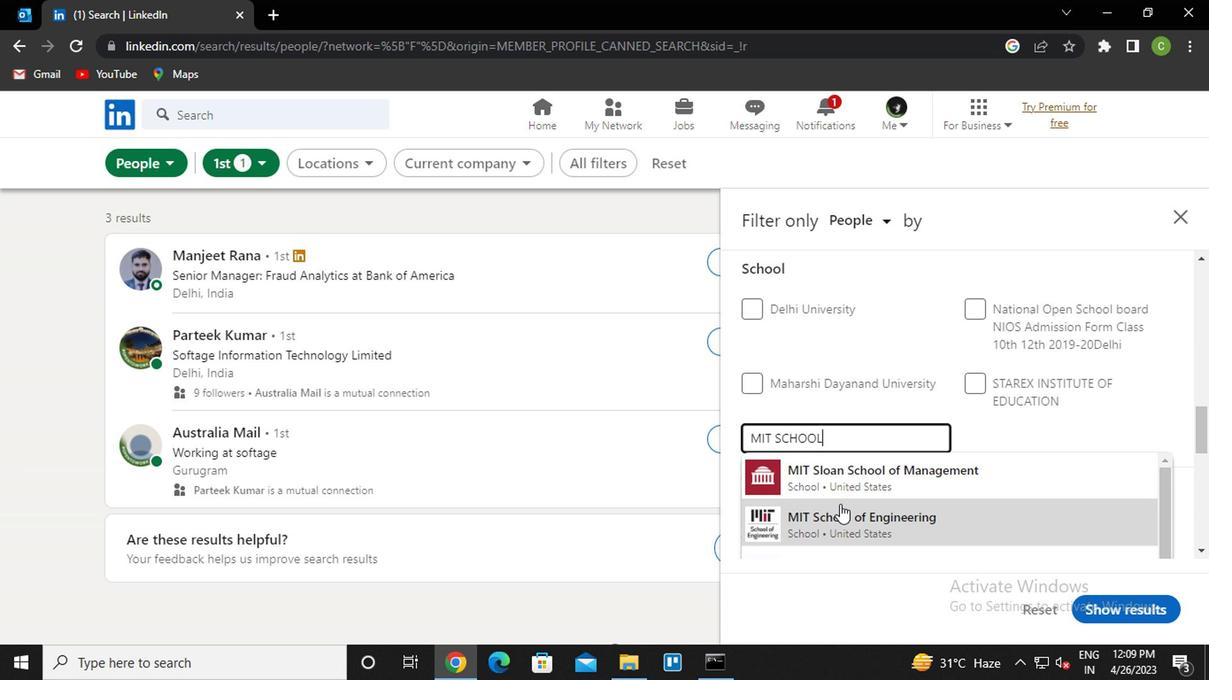 
Action: Mouse moved to (855, 493)
Screenshot: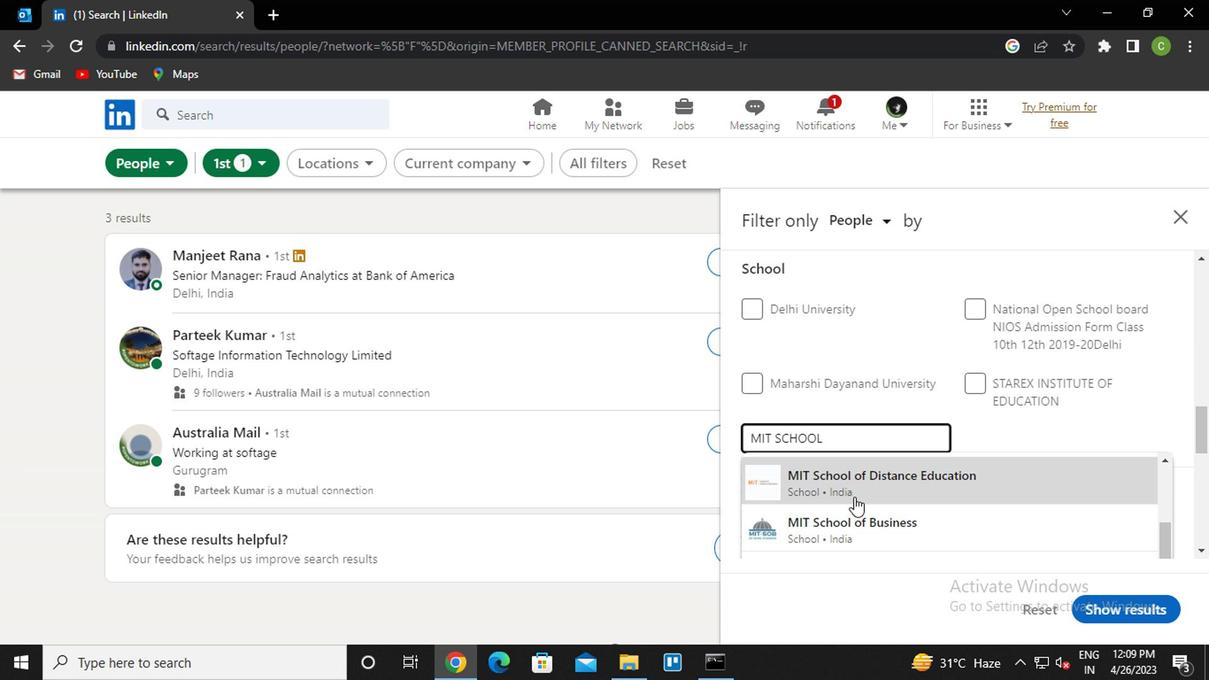 
Action: Mouse pressed left at (855, 493)
Screenshot: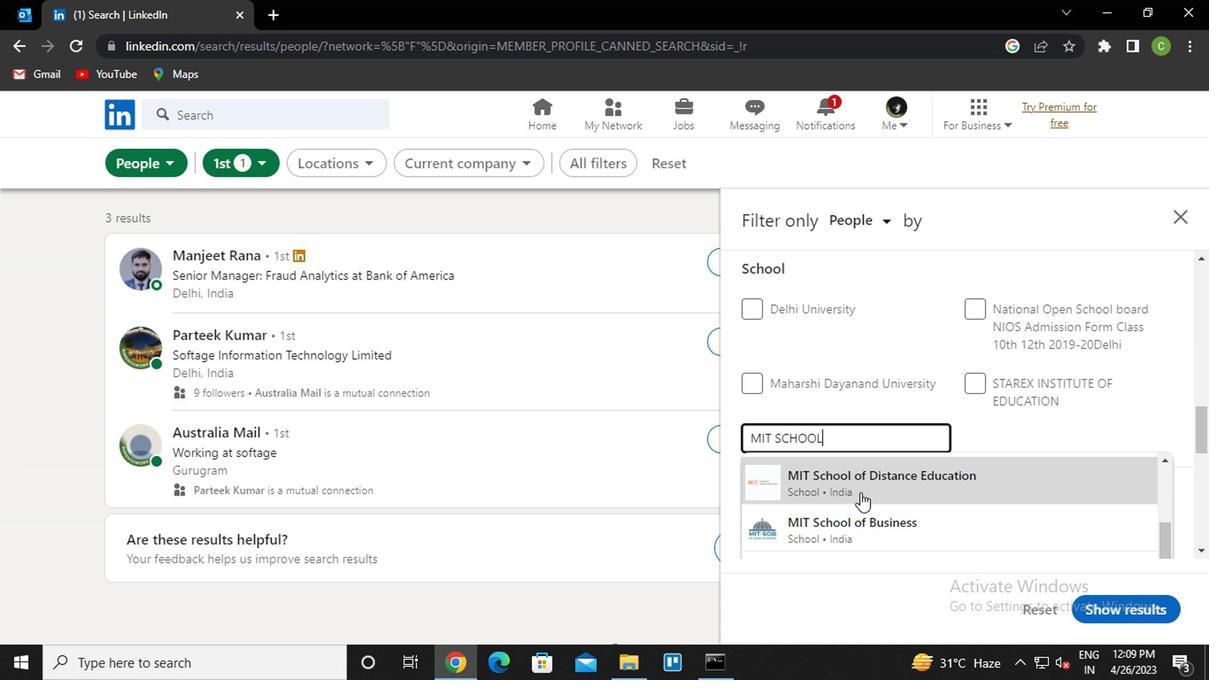 
Action: Mouse moved to (890, 469)
Screenshot: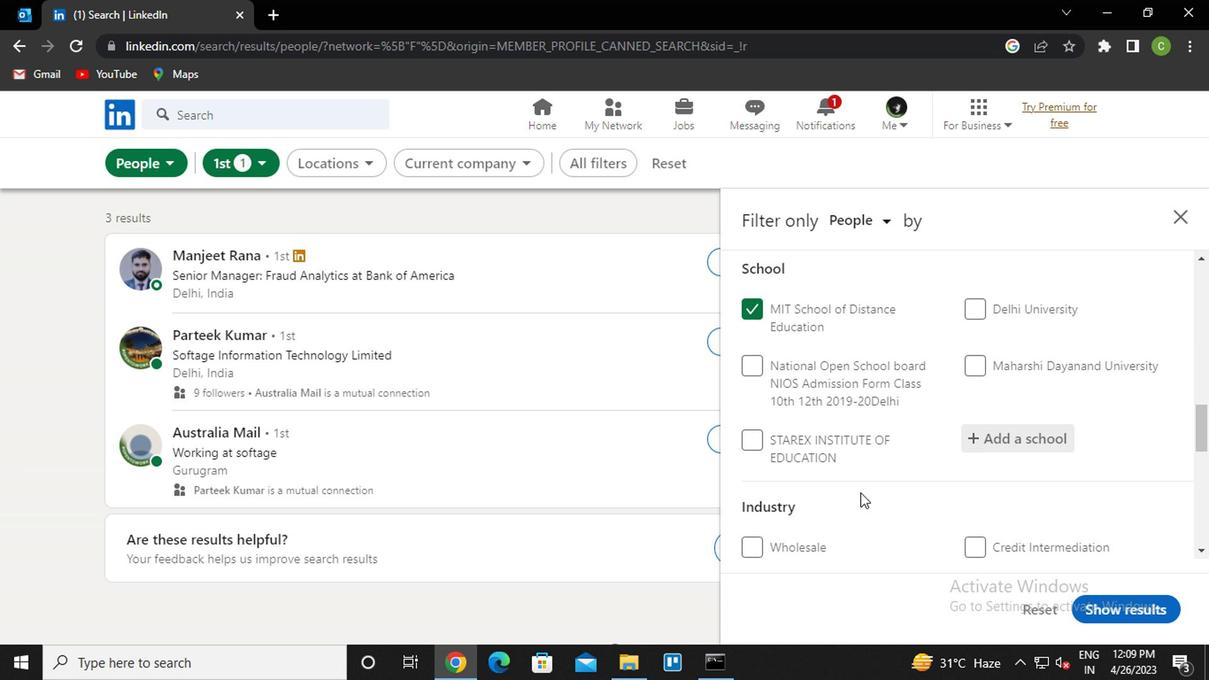
Action: Mouse scrolled (890, 468) with delta (0, 0)
Screenshot: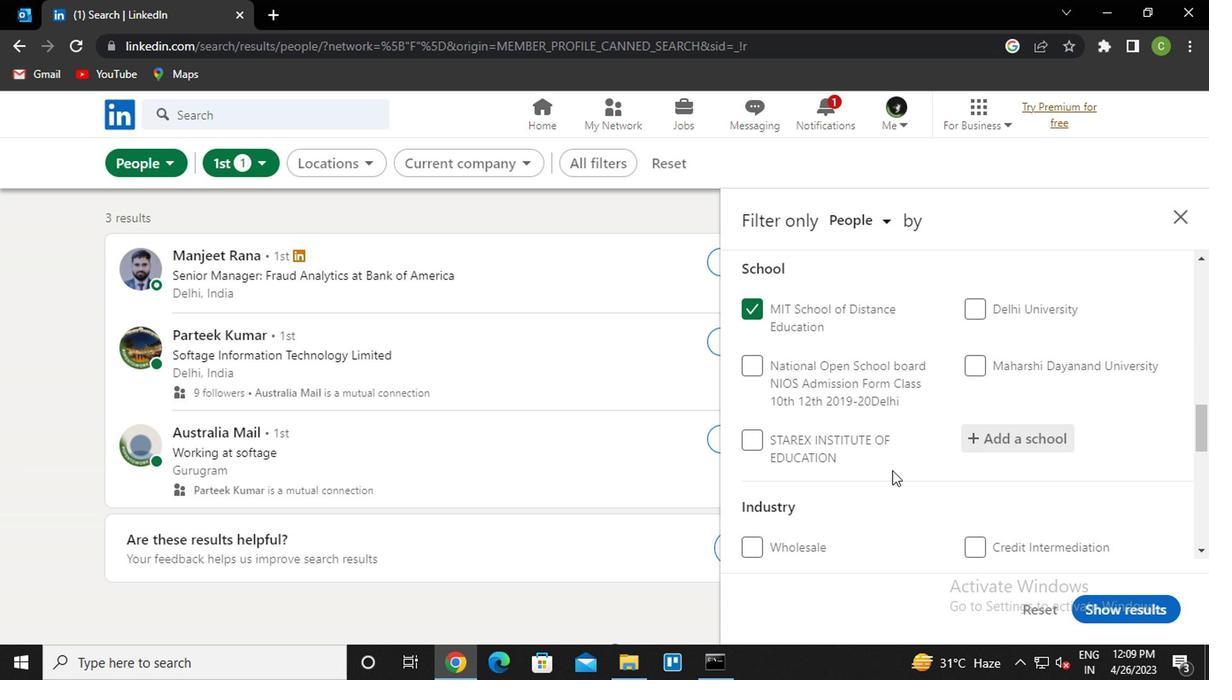 
Action: Mouse moved to (891, 468)
Screenshot: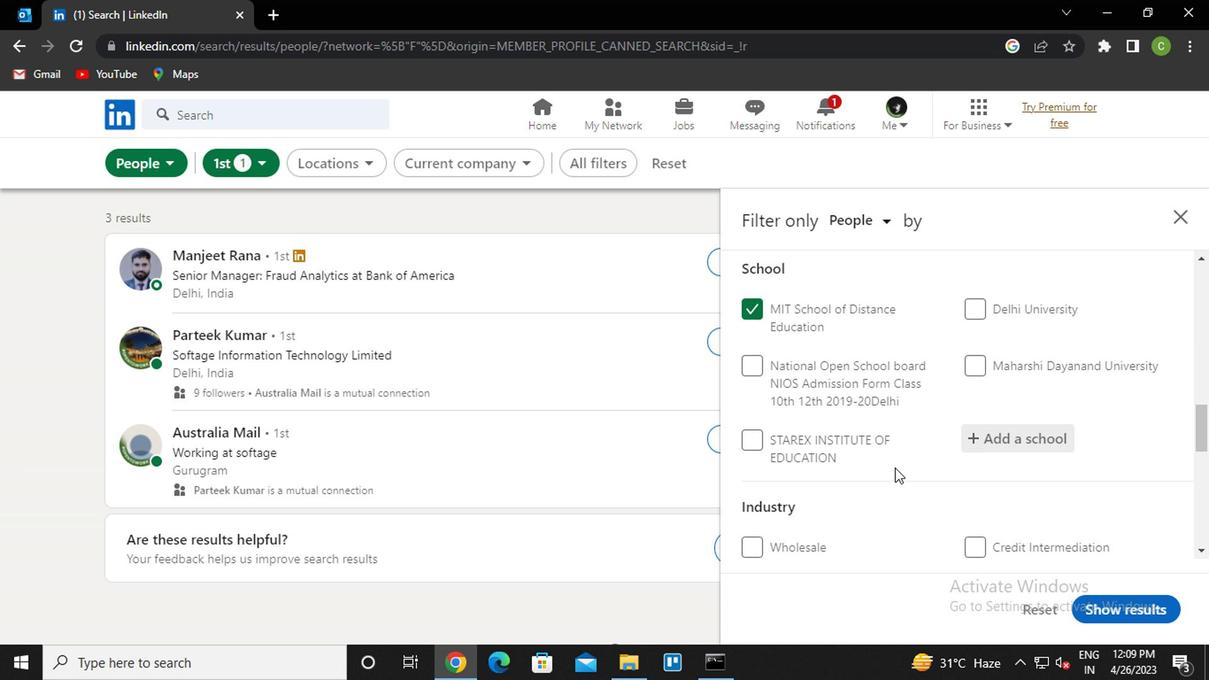 
Action: Mouse scrolled (891, 467) with delta (0, -1)
Screenshot: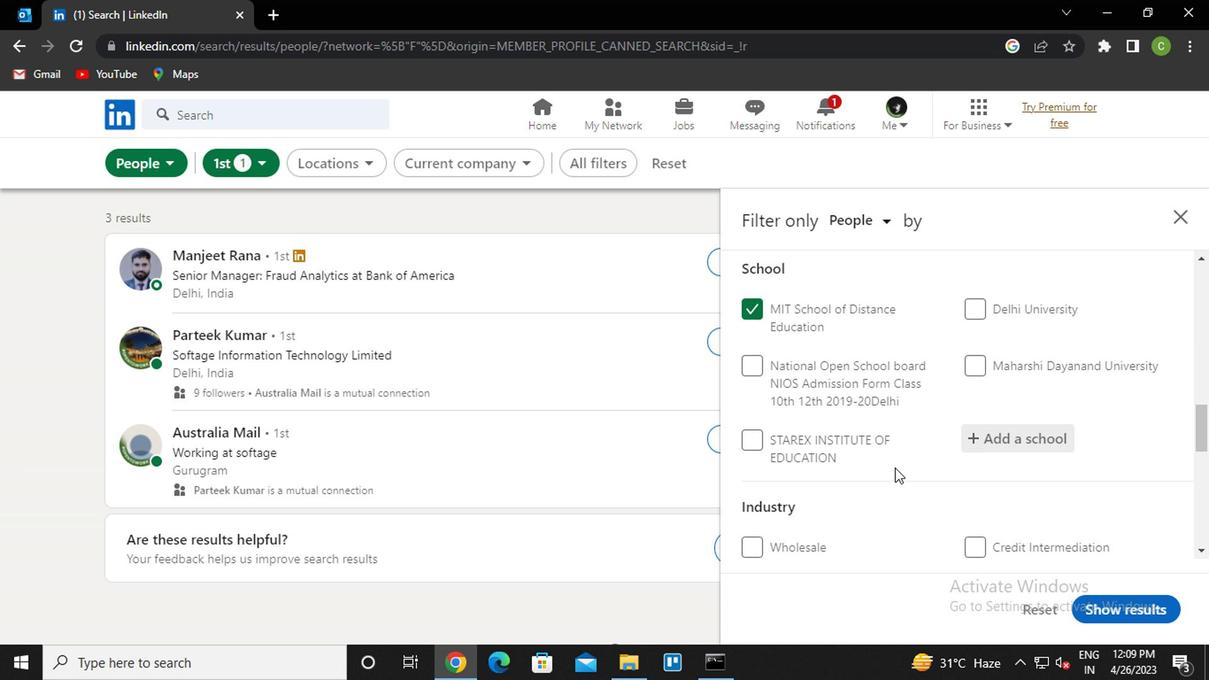 
Action: Mouse moved to (1003, 440)
Screenshot: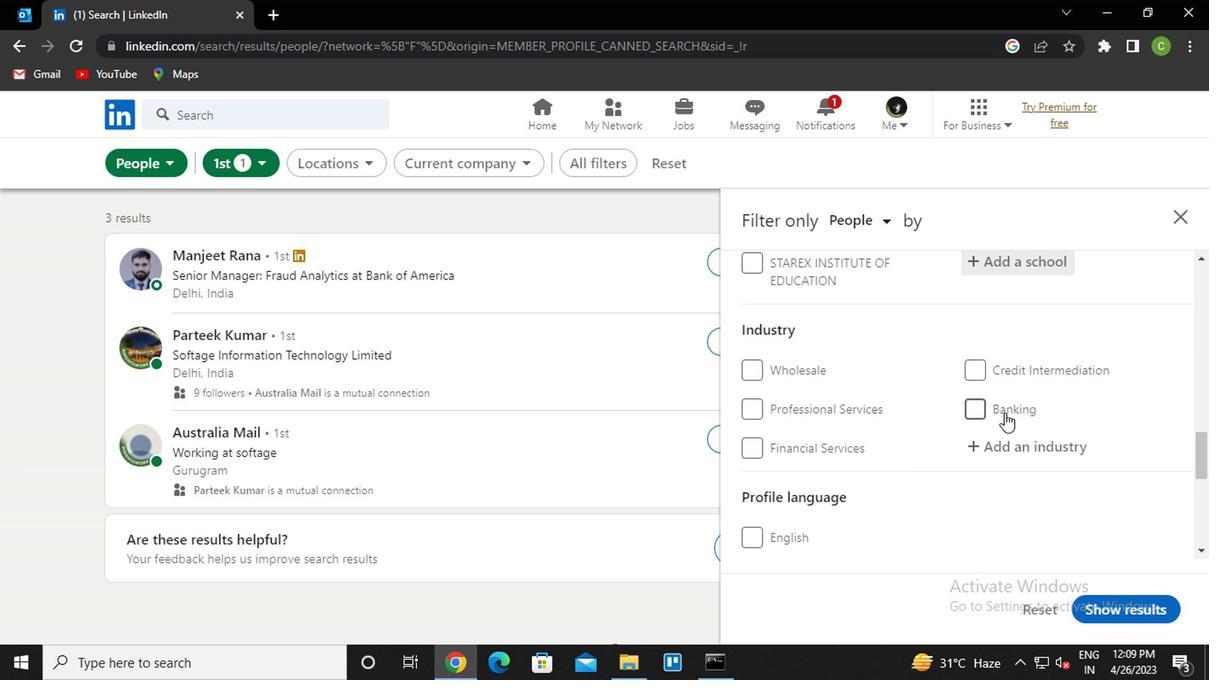 
Action: Mouse pressed left at (1003, 440)
Screenshot: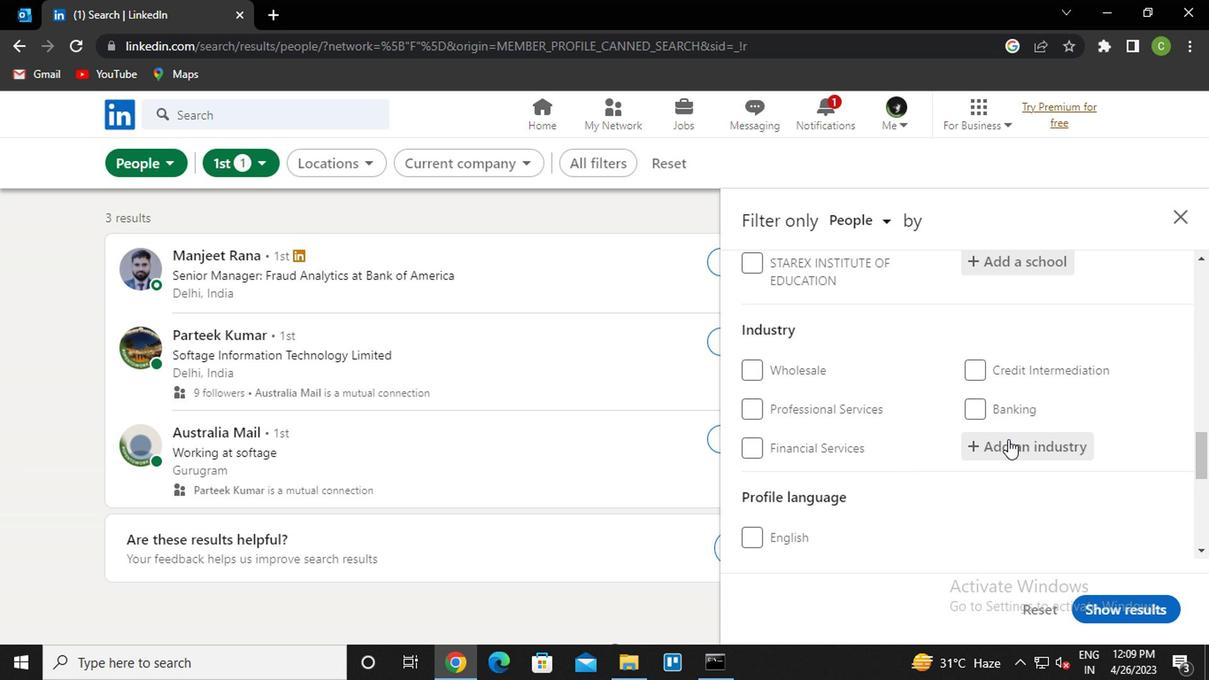 
Action: Key pressed <Key.caps_lock><Key.caps_lock>s<Key.caps_lock>ound<Key.space>rec<Key.down><Key.enter>
Screenshot: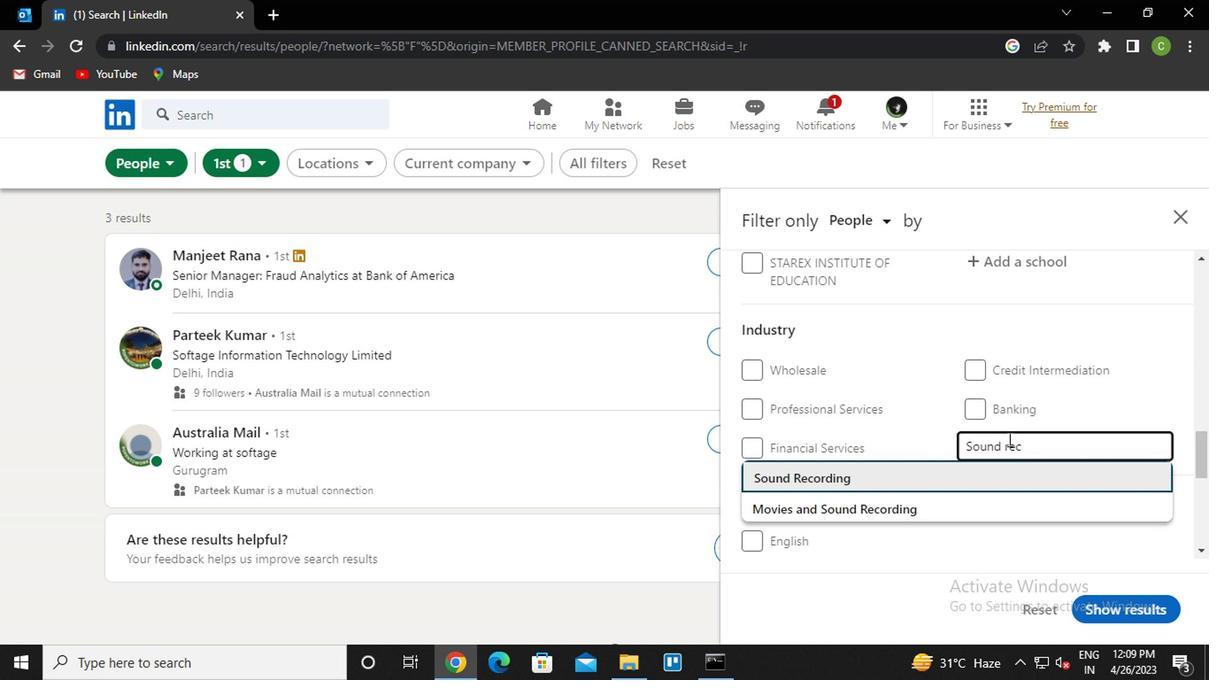 
Action: Mouse moved to (991, 462)
Screenshot: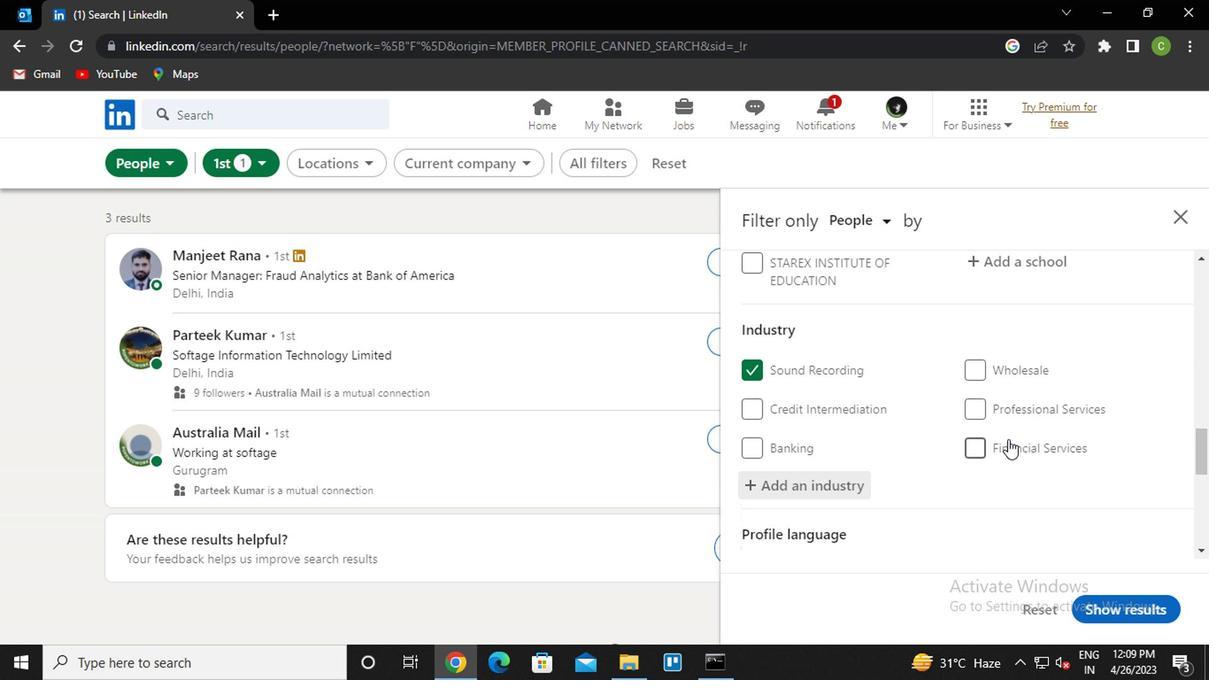 
Action: Mouse scrolled (991, 462) with delta (0, 0)
Screenshot: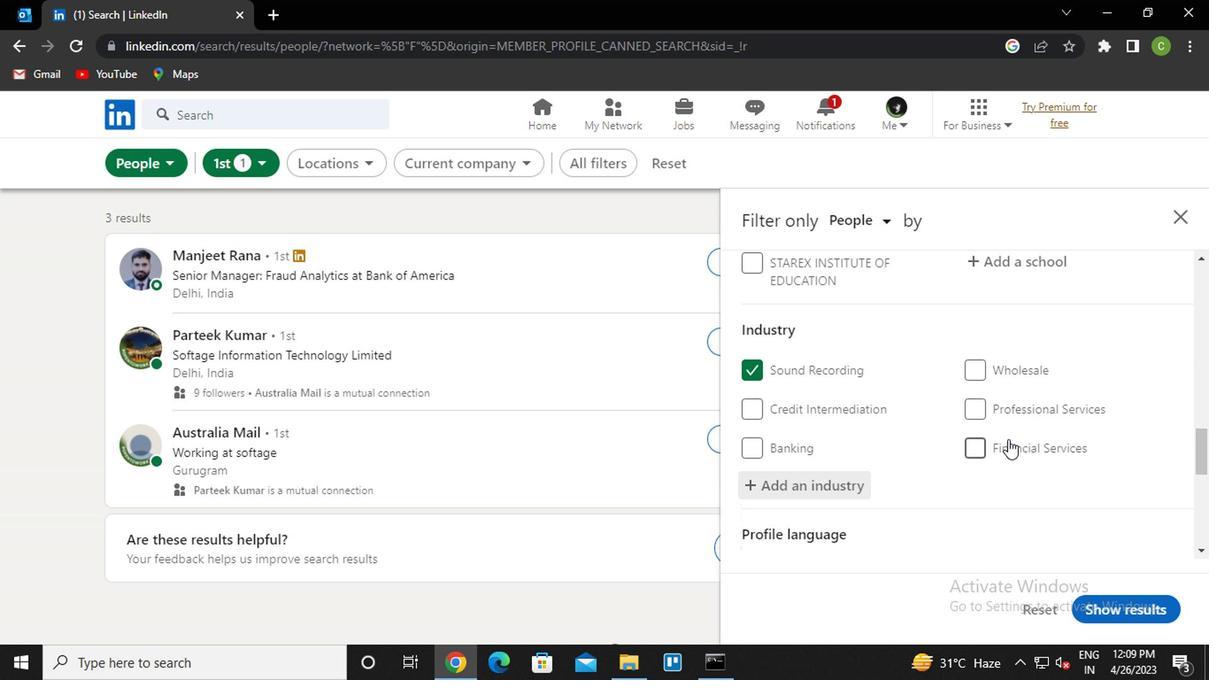
Action: Mouse moved to (1001, 475)
Screenshot: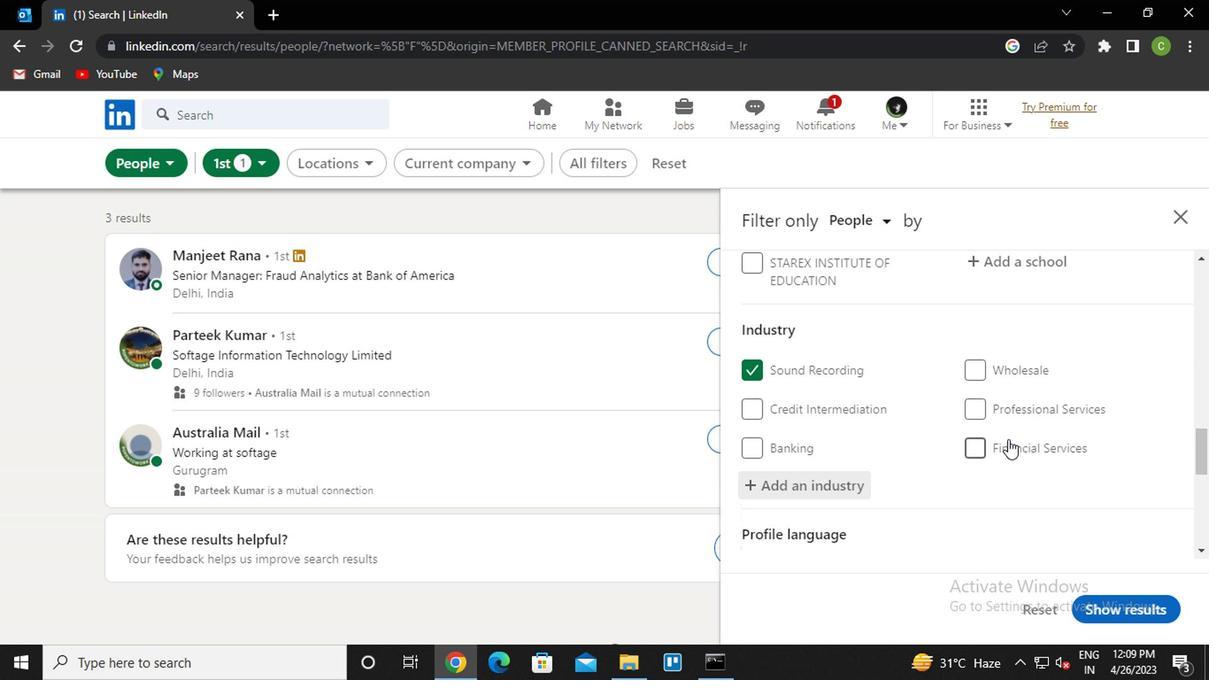 
Action: Mouse scrolled (1001, 474) with delta (0, -1)
Screenshot: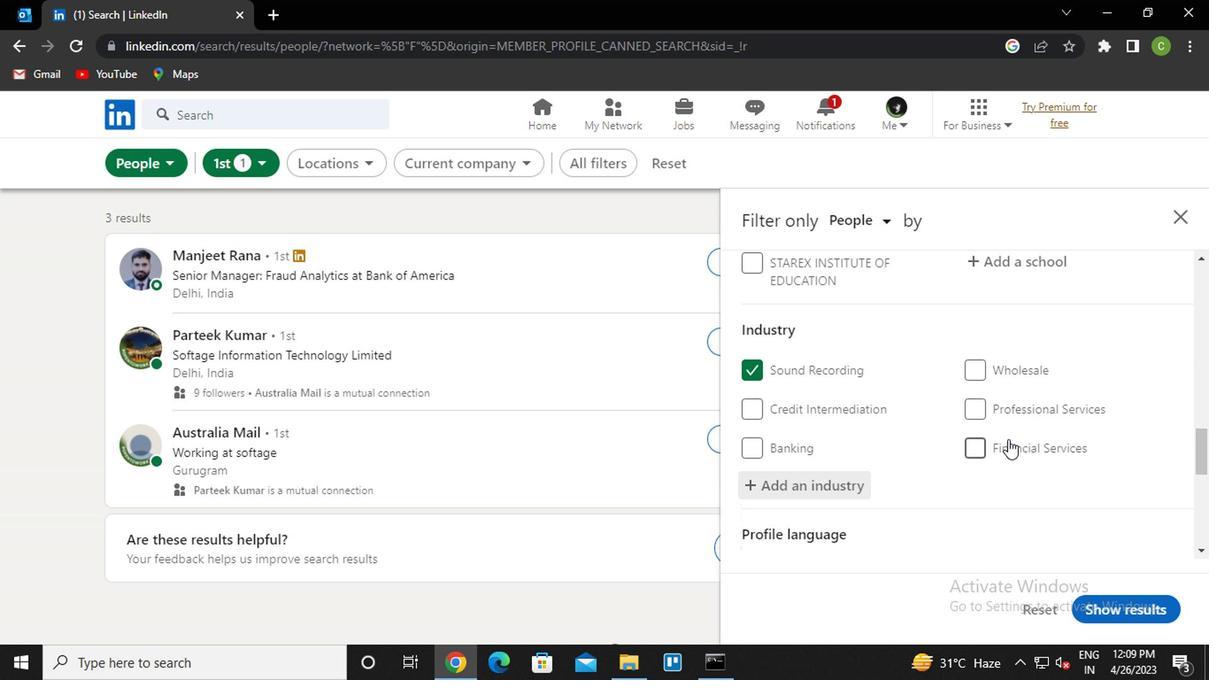 
Action: Mouse moved to (967, 469)
Screenshot: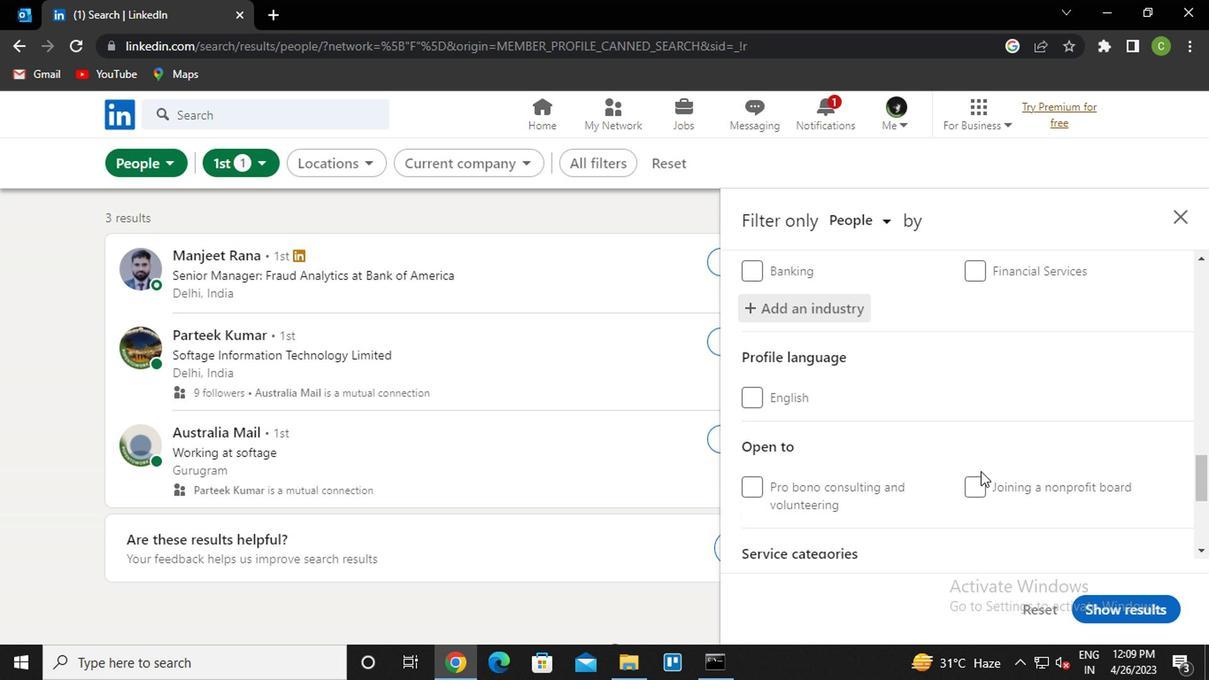
Action: Mouse scrolled (967, 469) with delta (0, 0)
Screenshot: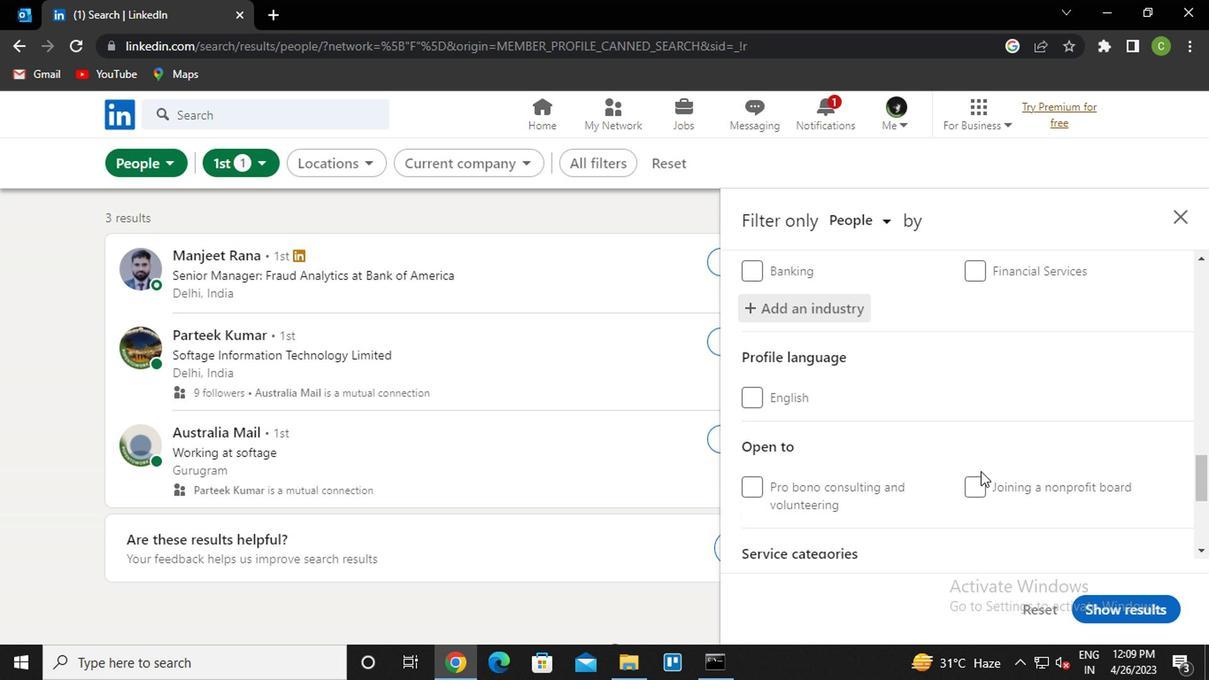 
Action: Mouse moved to (838, 441)
Screenshot: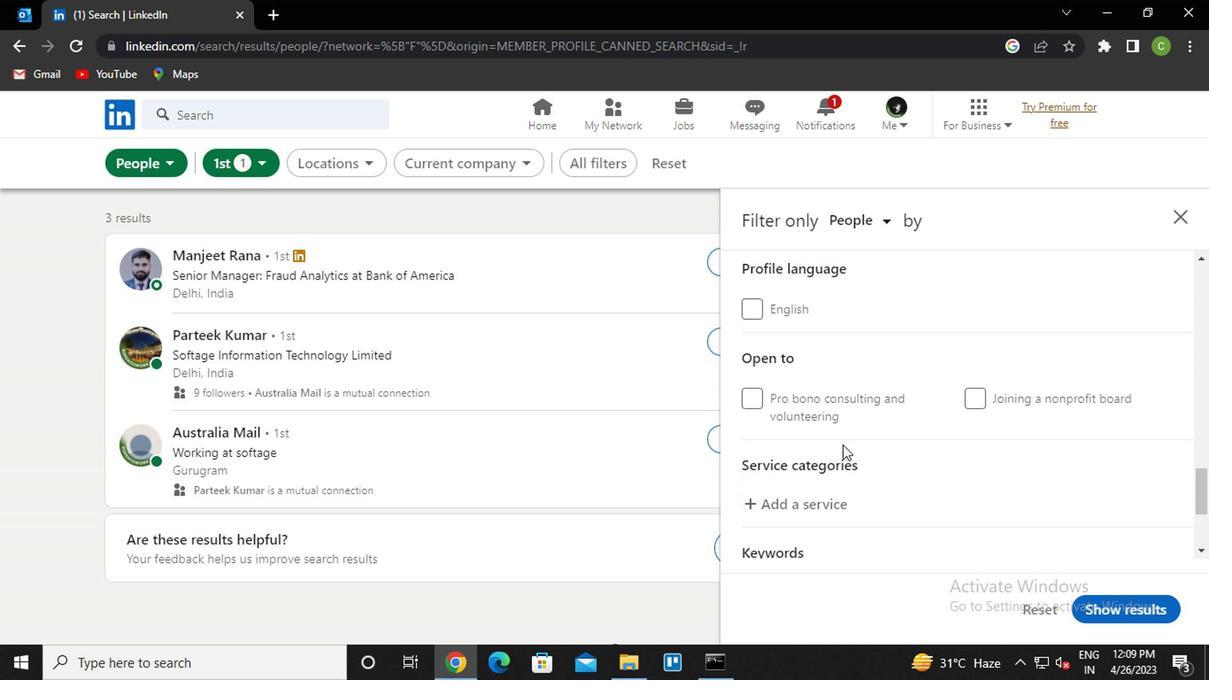 
Action: Mouse scrolled (838, 440) with delta (0, 0)
Screenshot: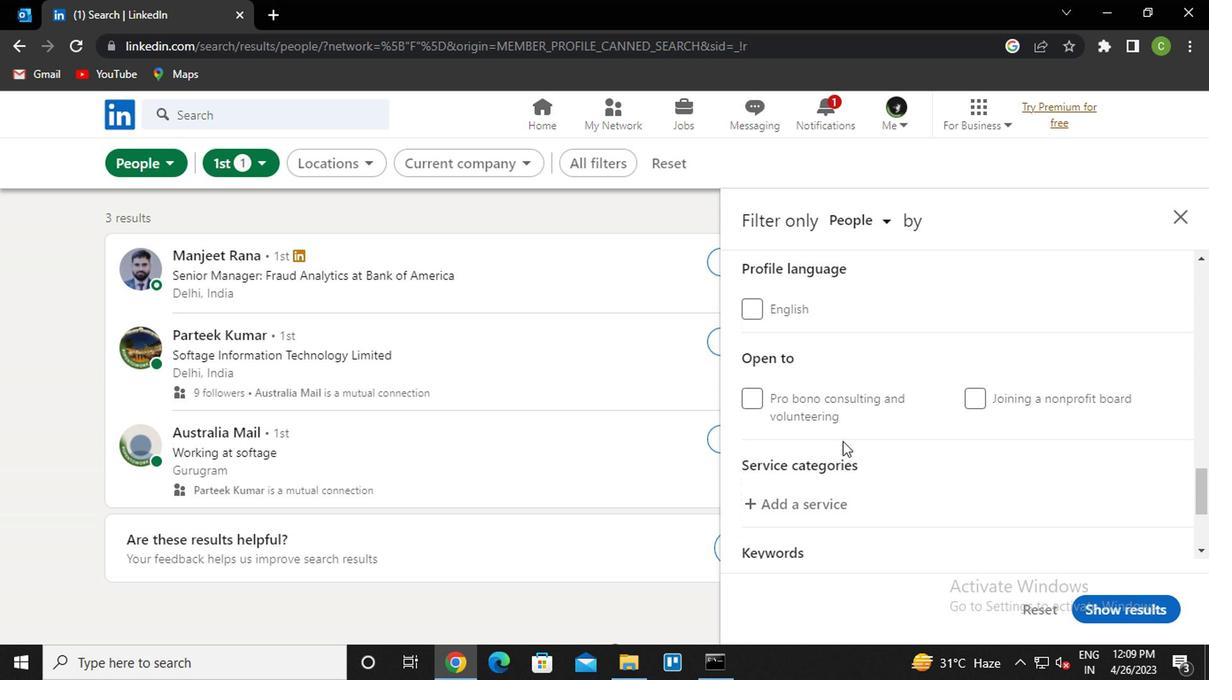 
Action: Mouse moved to (825, 412)
Screenshot: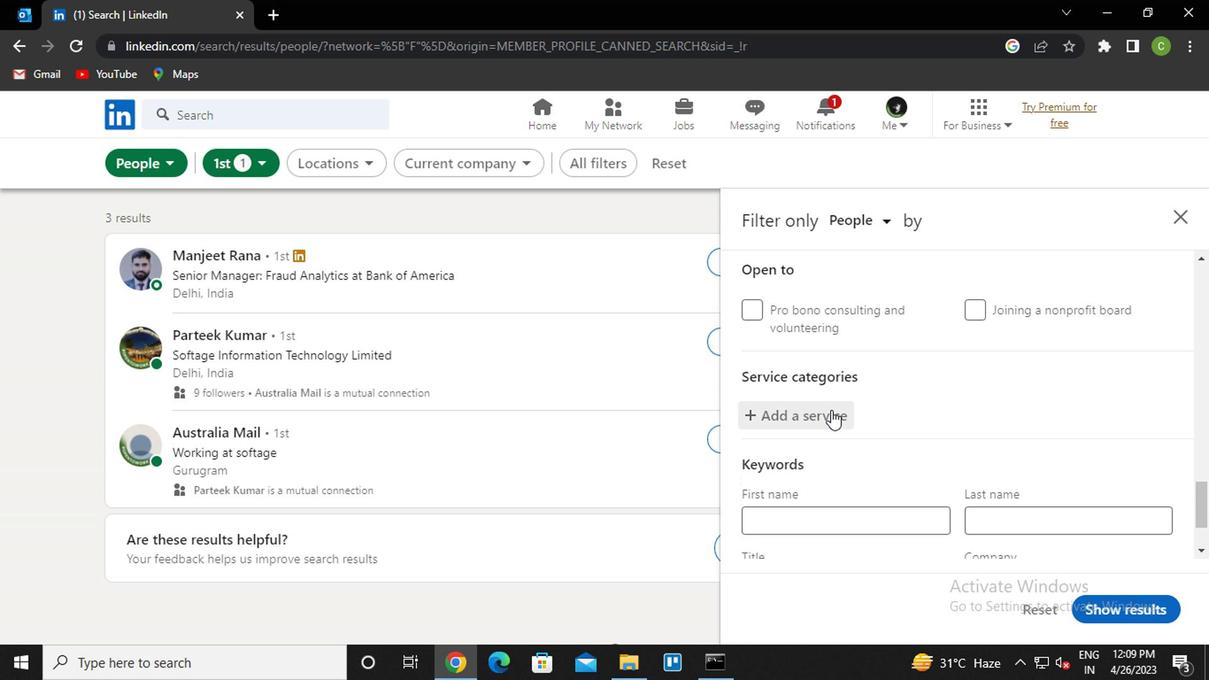 
Action: Mouse pressed left at (825, 412)
Screenshot: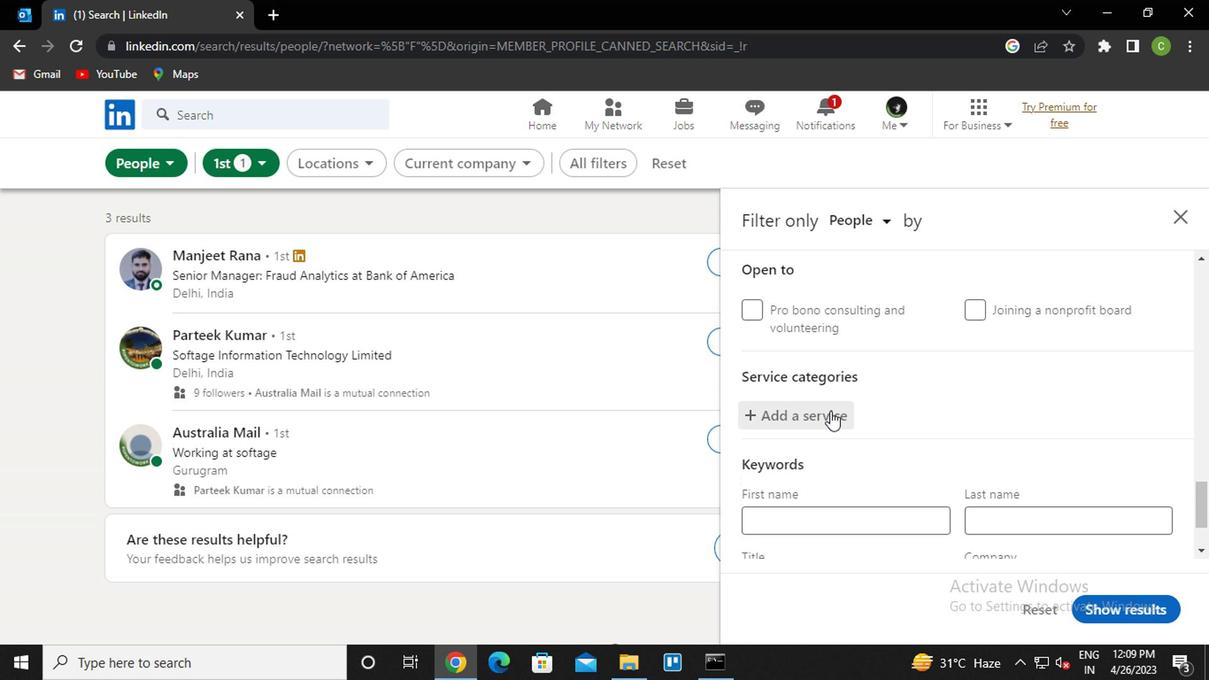 
Action: Key pressed <Key.caps_lock>t<Key.caps_lock>ele<Key.down><Key.enter>
Screenshot: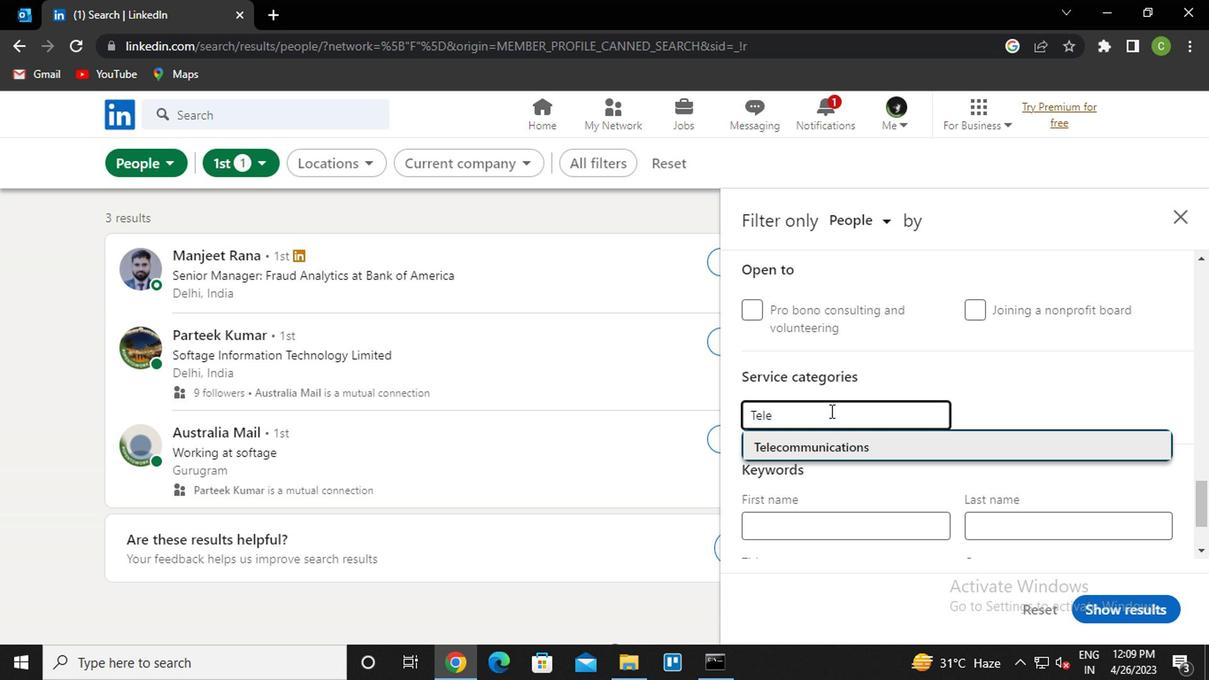 
Action: Mouse moved to (701, 486)
Screenshot: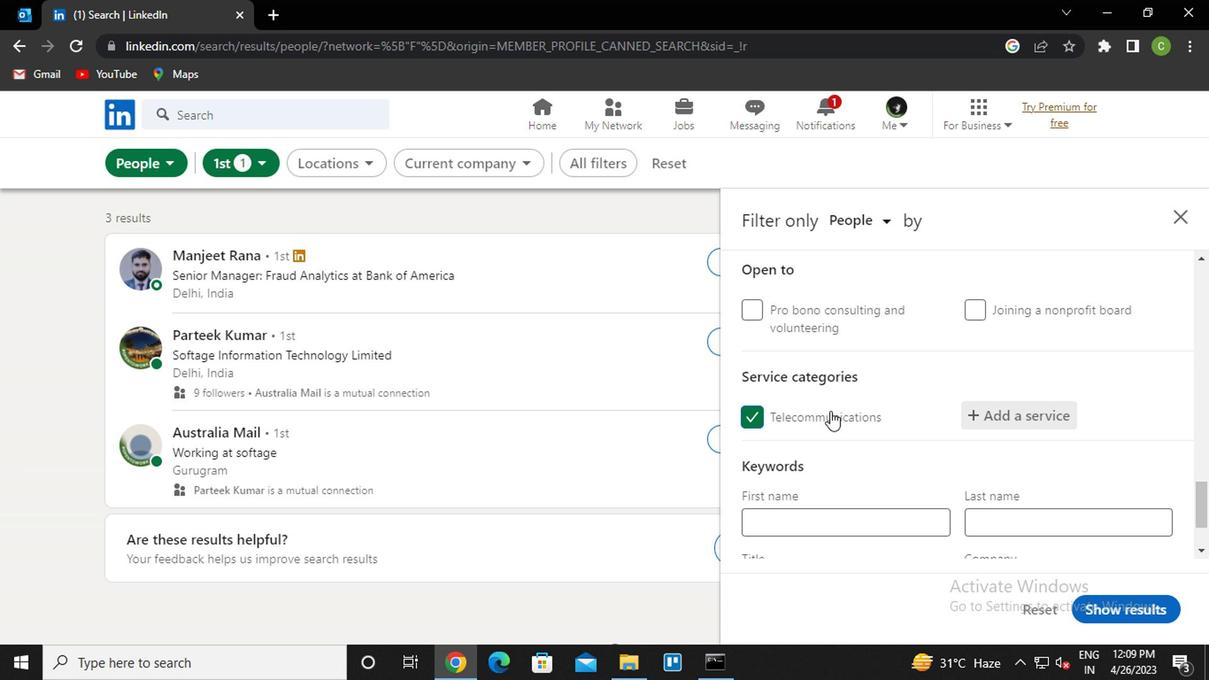 
Action: Mouse scrolled (701, 484) with delta (0, -1)
Screenshot: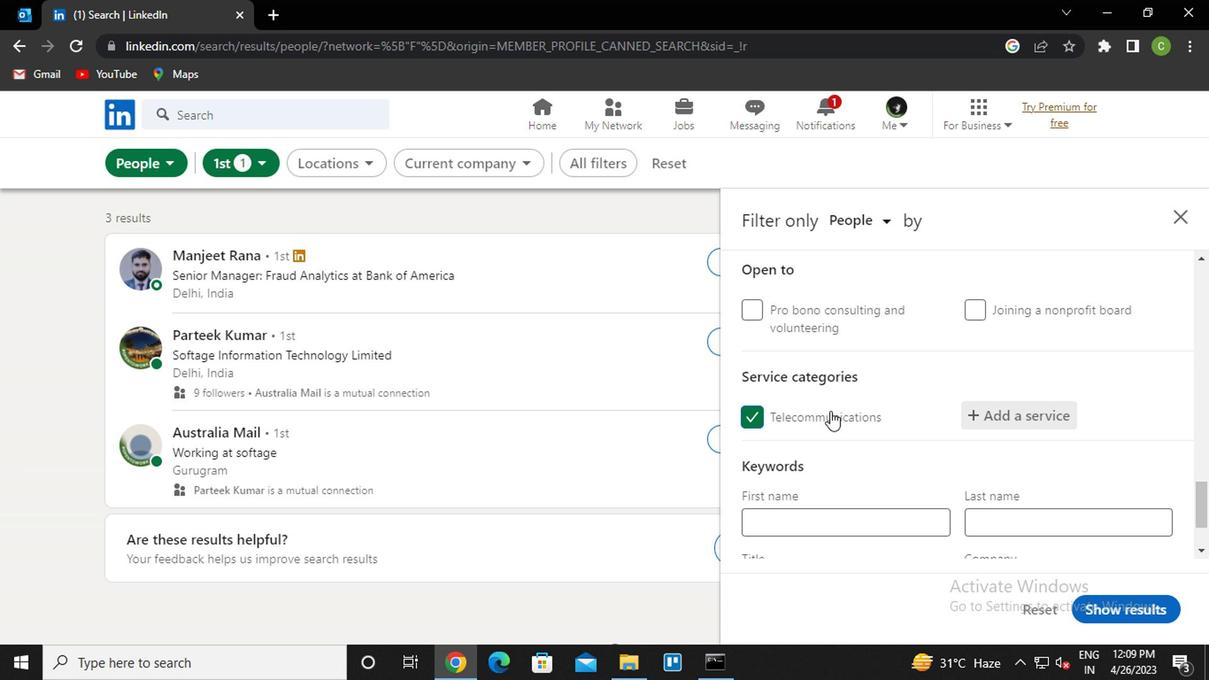 
Action: Mouse moved to (716, 493)
Screenshot: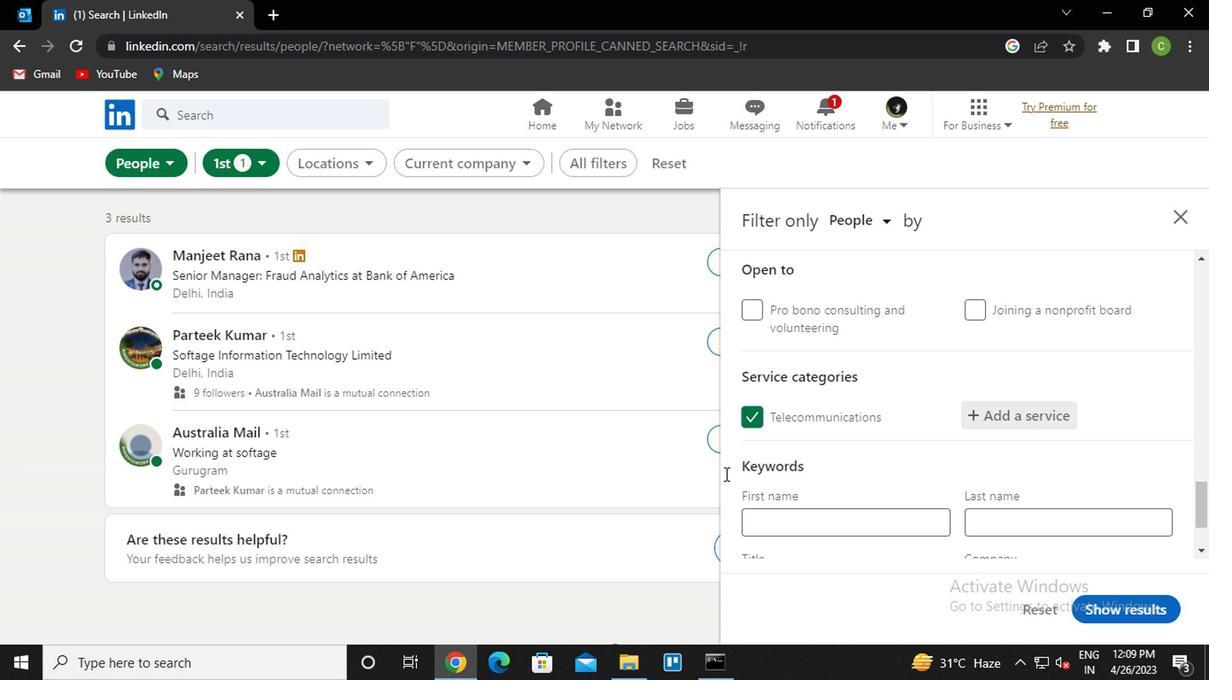 
Action: Mouse scrolled (716, 493) with delta (0, 0)
Screenshot: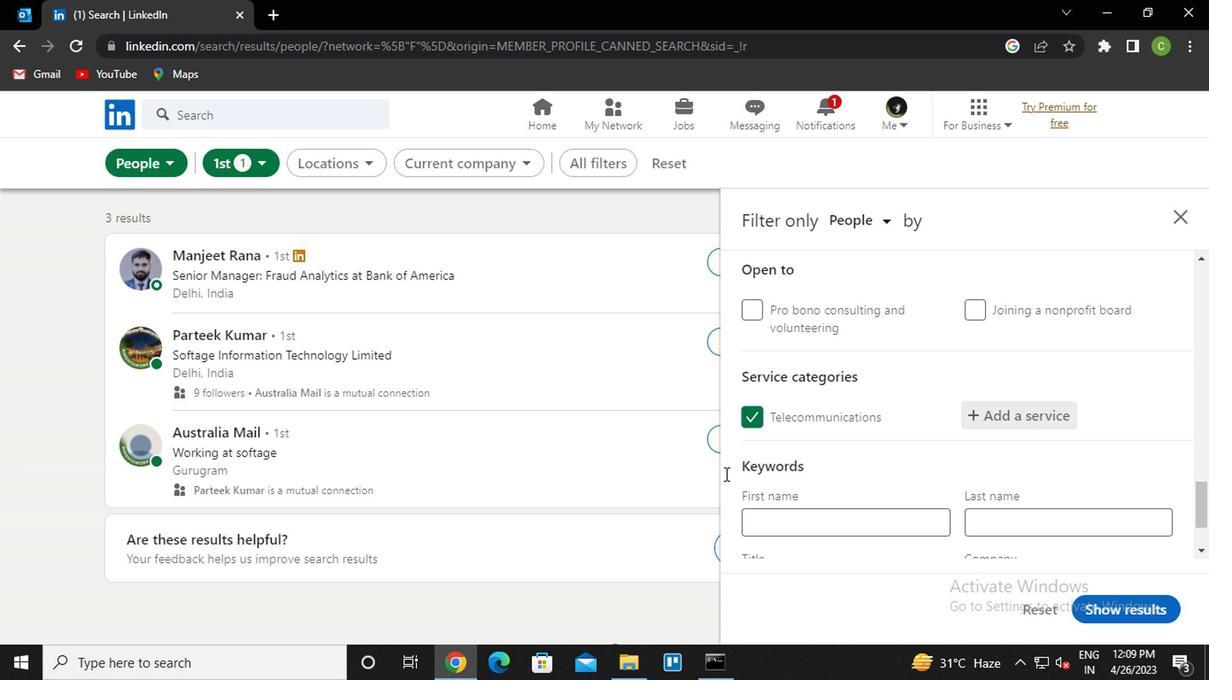 
Action: Mouse moved to (721, 498)
Screenshot: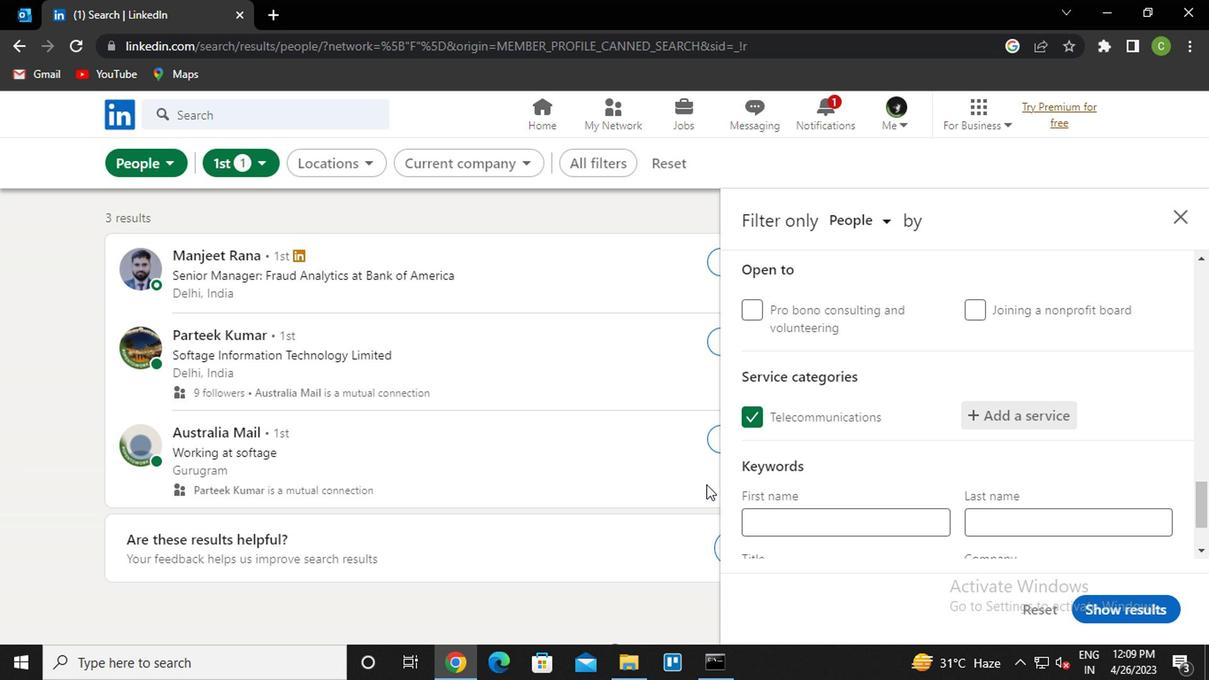 
Action: Mouse scrolled (721, 497) with delta (0, 0)
Screenshot: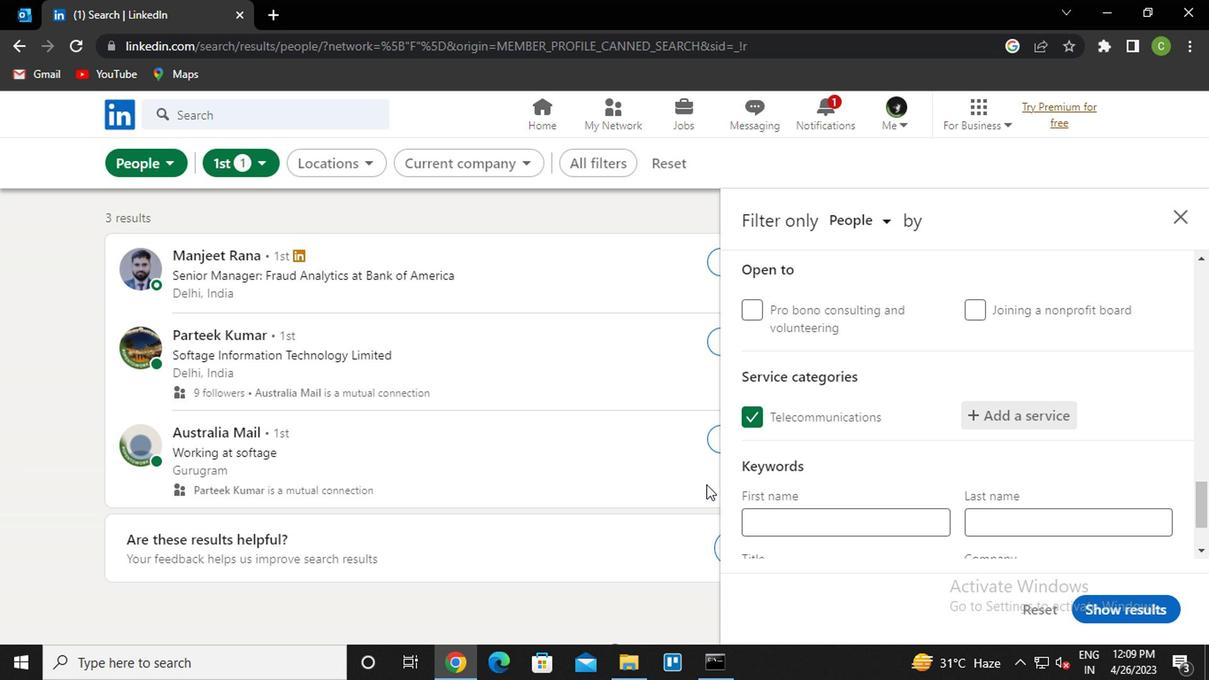 
Action: Mouse moved to (746, 484)
Screenshot: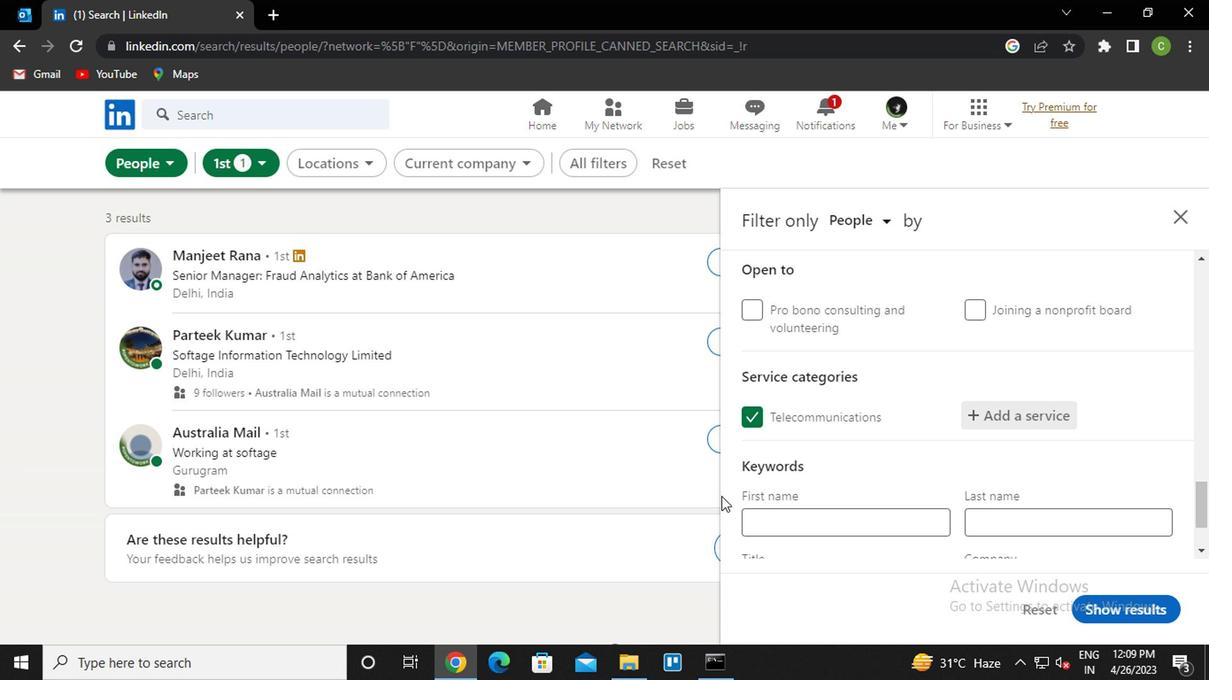 
Action: Mouse scrolled (746, 484) with delta (0, 0)
Screenshot: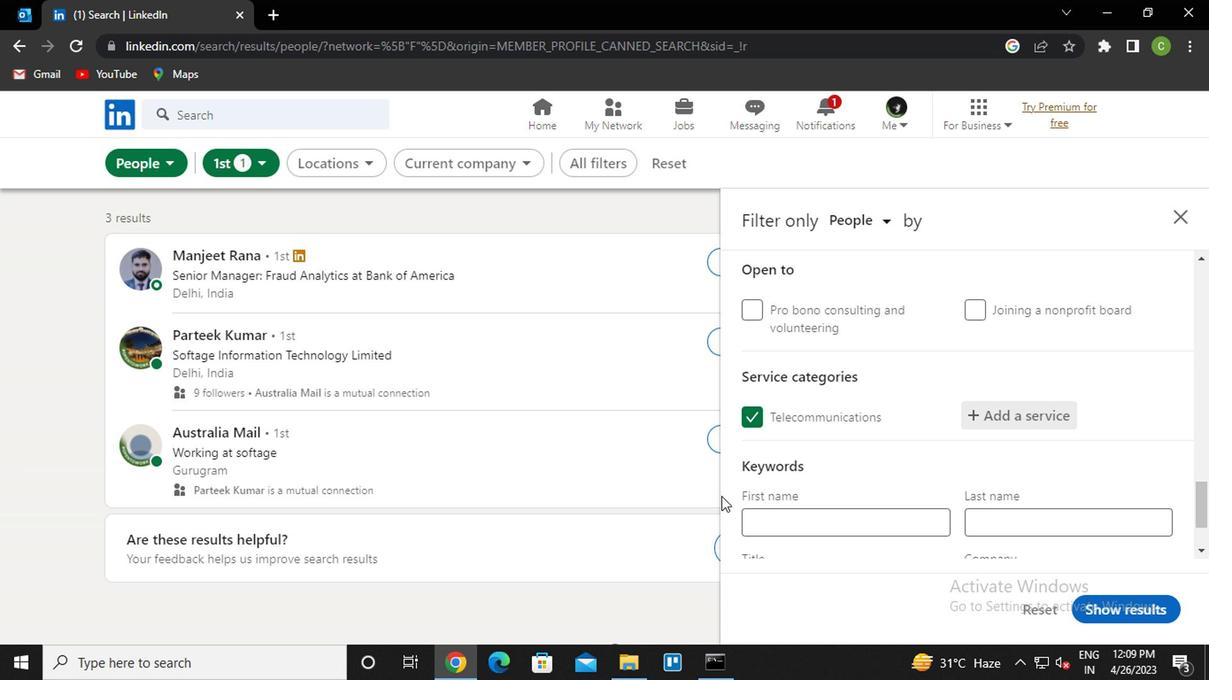
Action: Mouse moved to (811, 484)
Screenshot: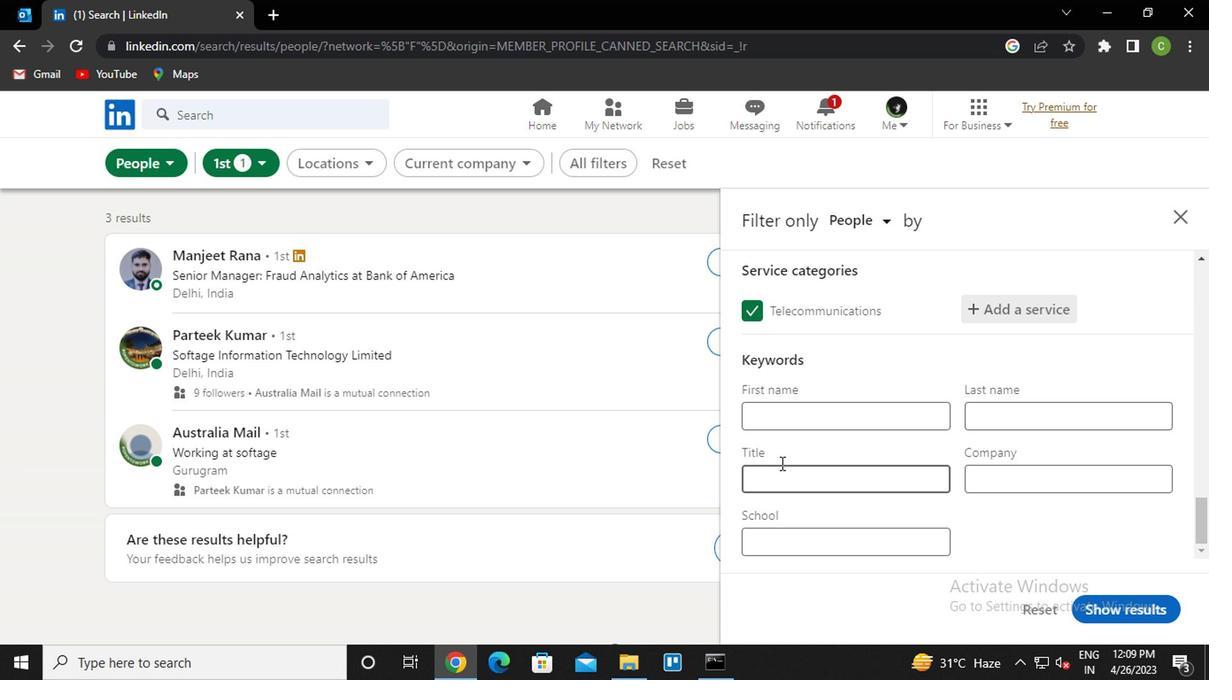 
Action: Mouse pressed left at (811, 484)
Screenshot: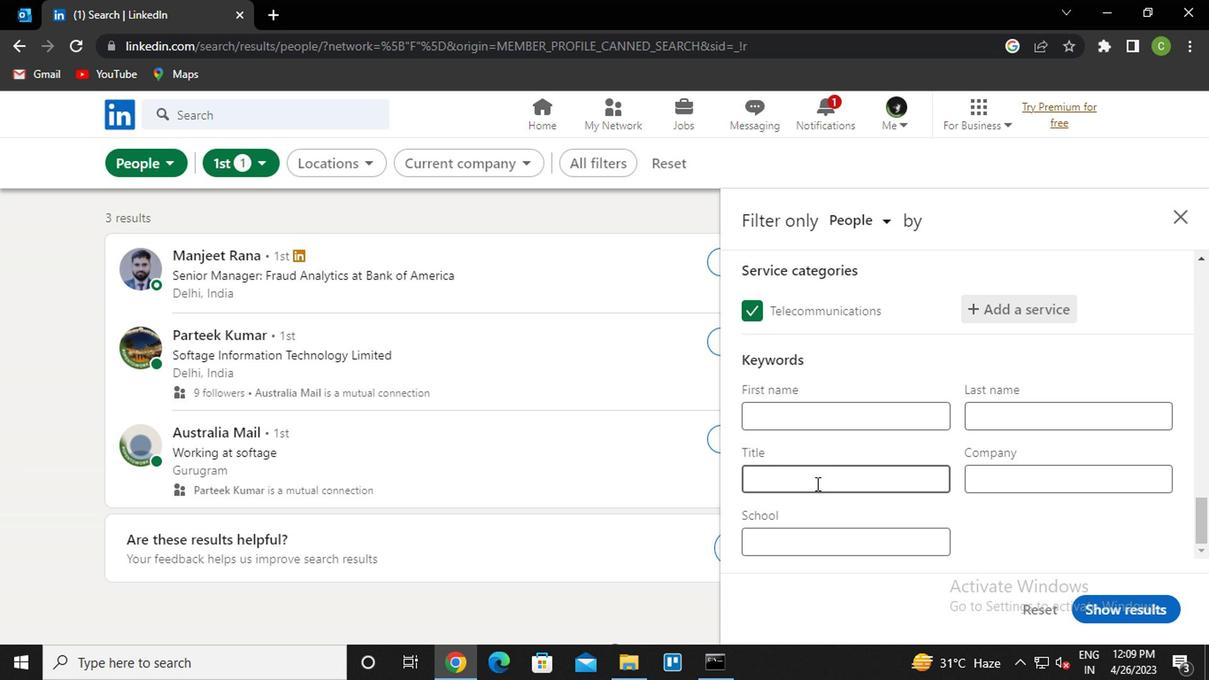 
Action: Key pressed <Key.caps_lock>c<Key.caps_lock>ustomer<Key.space><Key.caps_lock>s<Key.caps_lock>ervice
Screenshot: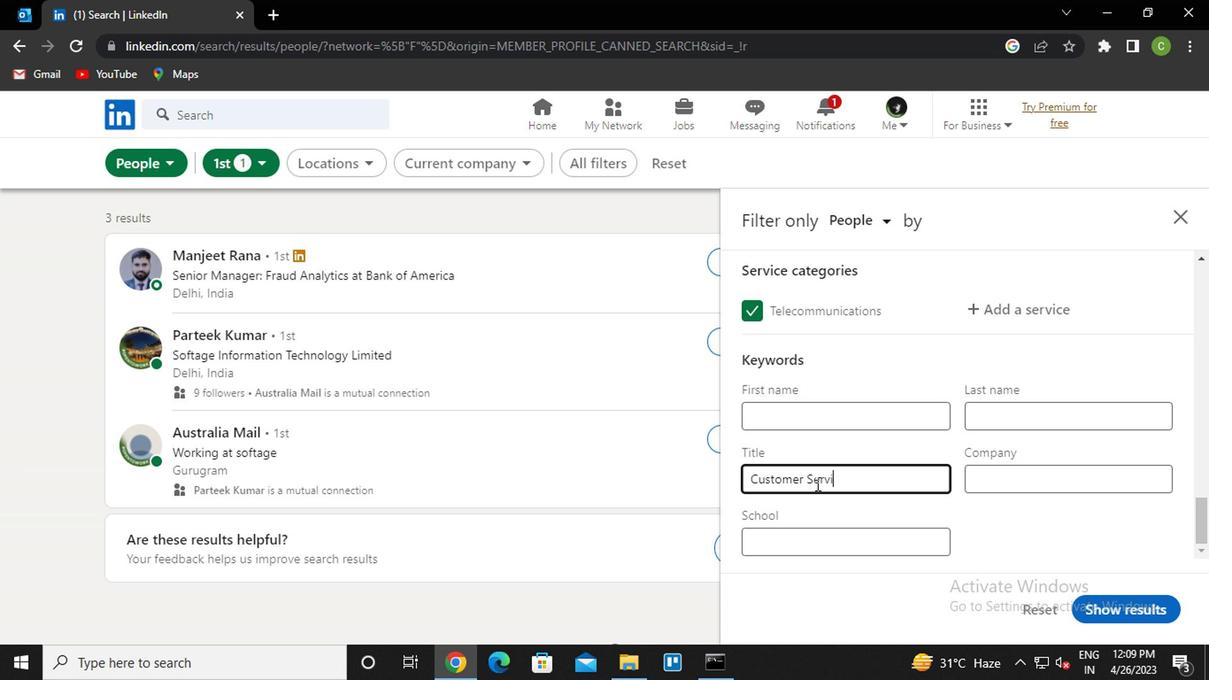 
Action: Mouse moved to (1095, 610)
Screenshot: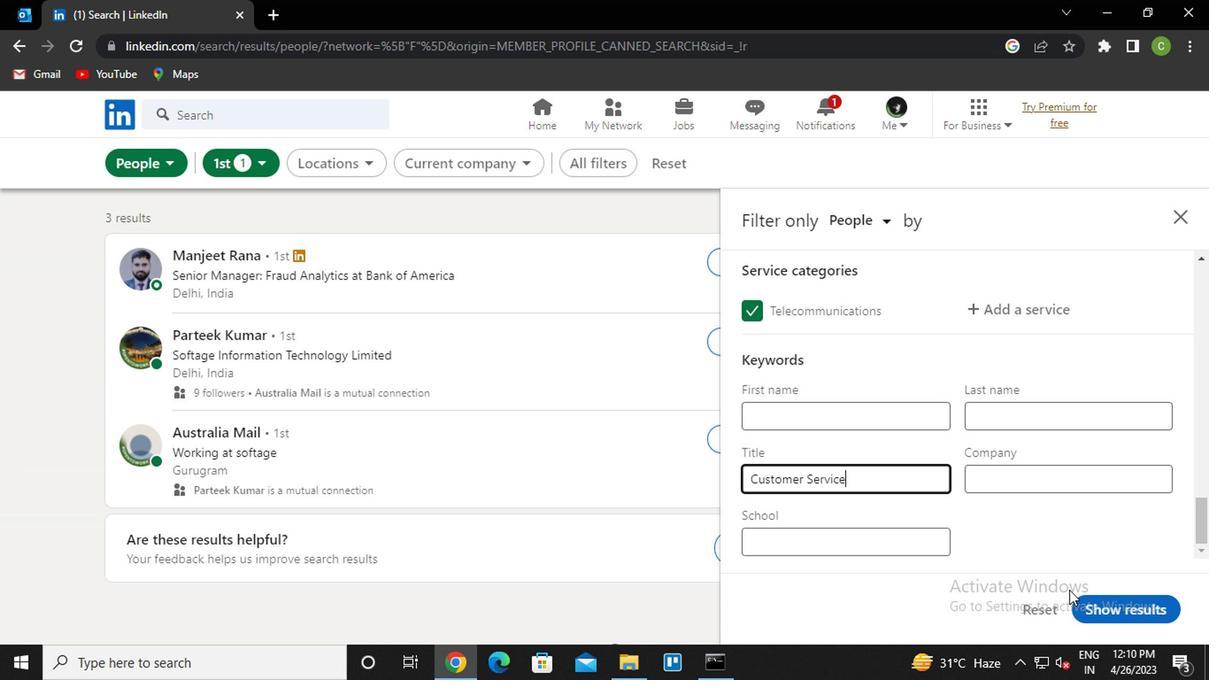 
Action: Mouse pressed left at (1095, 610)
Screenshot: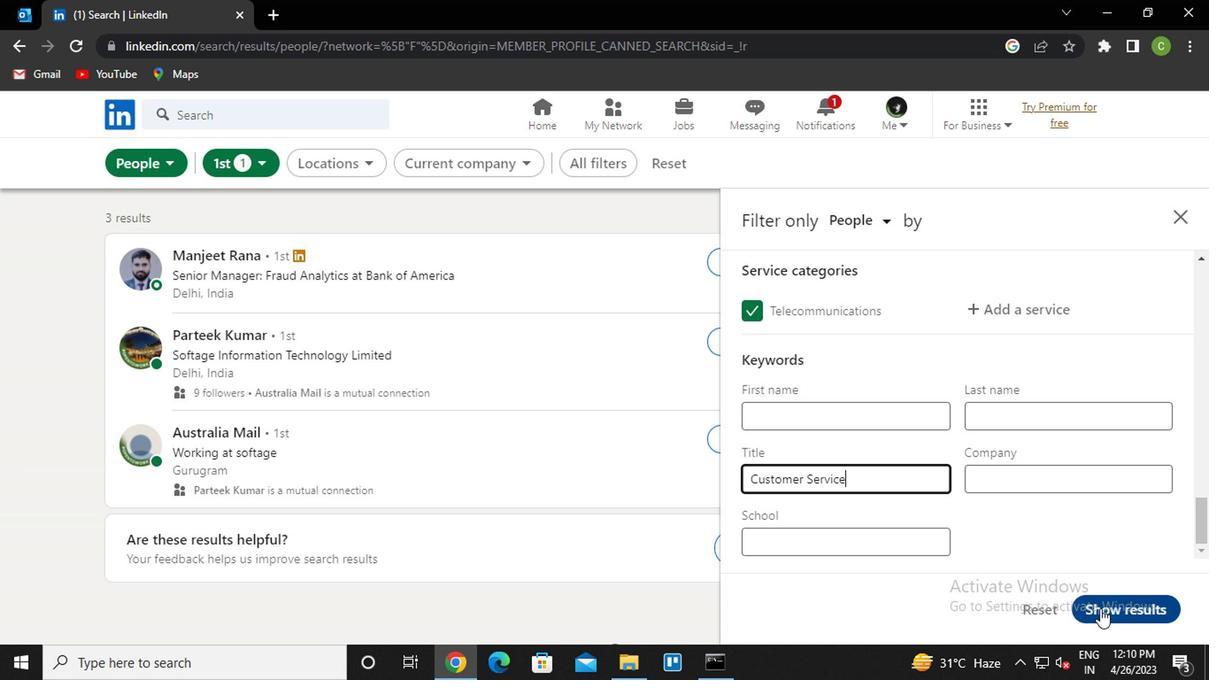 
Action: Mouse moved to (687, 508)
Screenshot: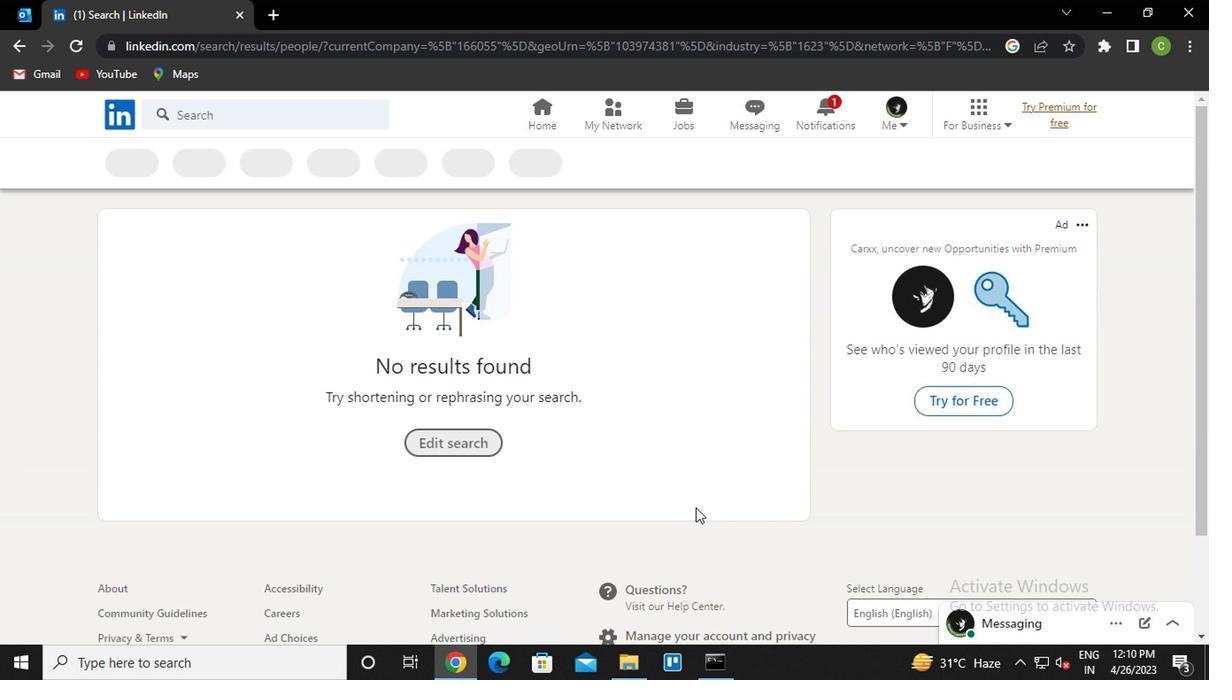 
